 Task: Look for space in Kolasib, India from 12th July, 2023 to 16th July, 2023 for 8 adults in price range Rs.10000 to Rs.16000. Place can be private room with 8 bedrooms having 8 beds and 8 bathrooms. Property type can be house, flat, guest house, hotel. Amenities needed are: wifi, TV, free parkinig on premises, gym, breakfast. Booking option can be shelf check-in. Required host language is English.
Action: Mouse moved to (406, 86)
Screenshot: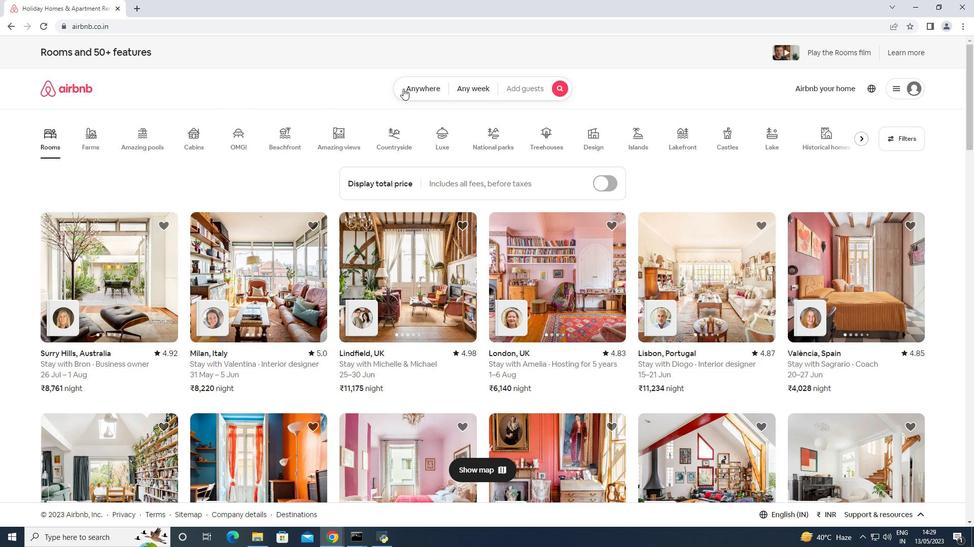 
Action: Mouse pressed left at (406, 86)
Screenshot: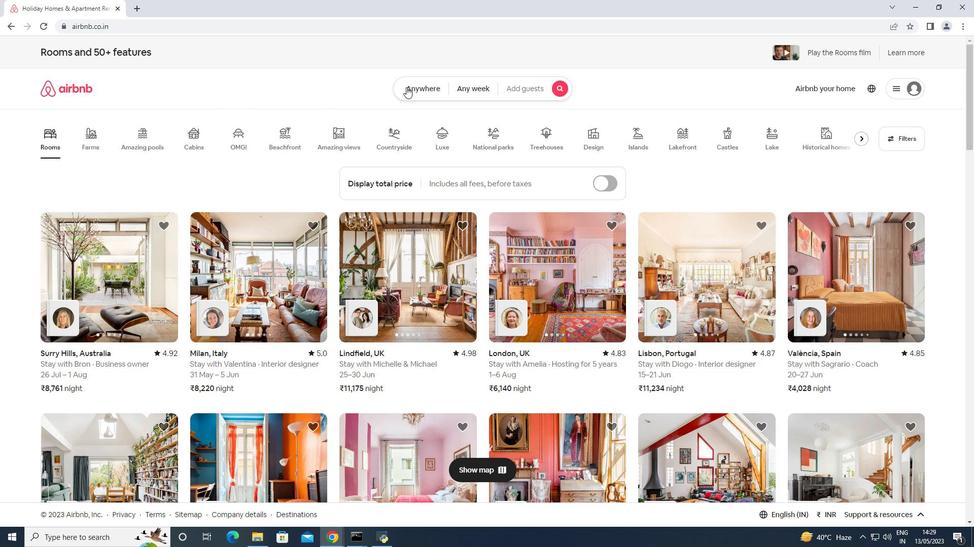 
Action: Mouse moved to (346, 132)
Screenshot: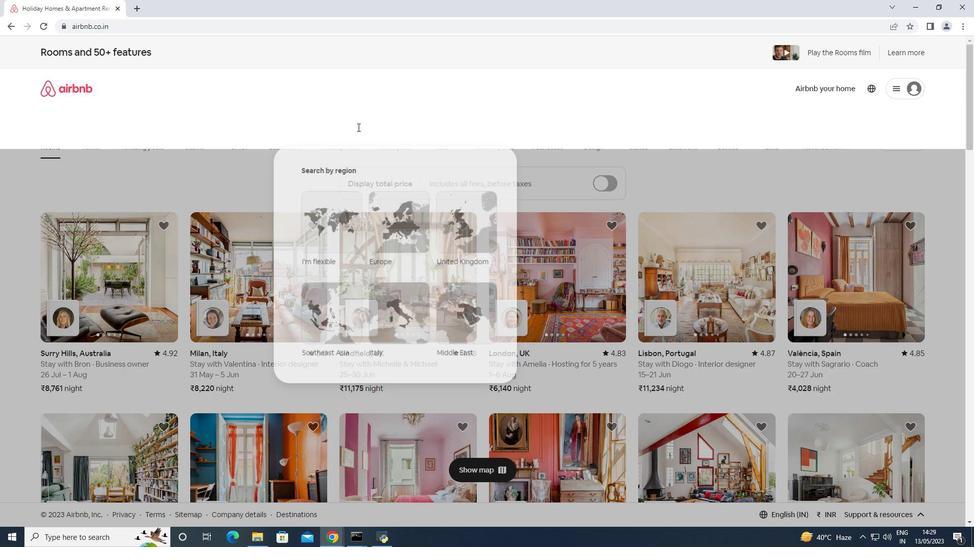 
Action: Mouse pressed left at (346, 132)
Screenshot: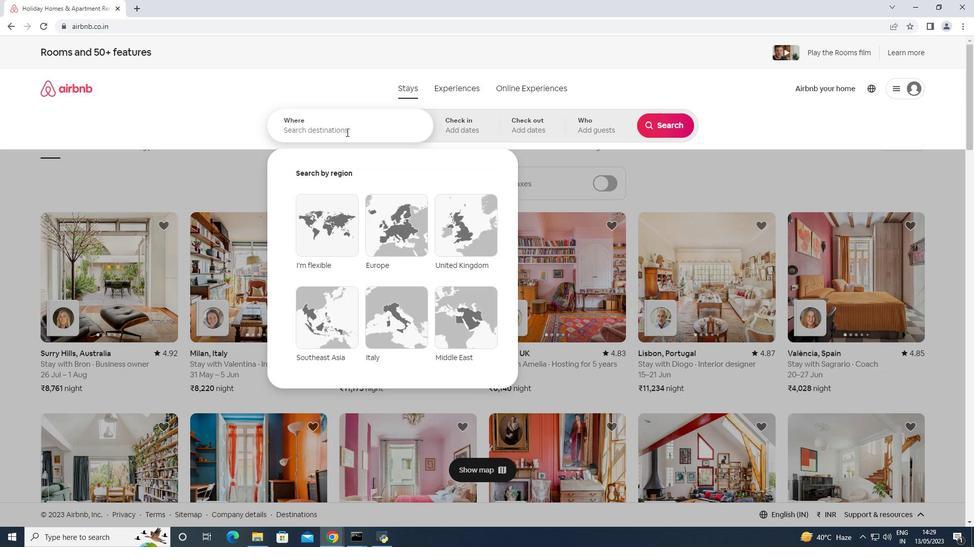 
Action: Mouse moved to (394, 123)
Screenshot: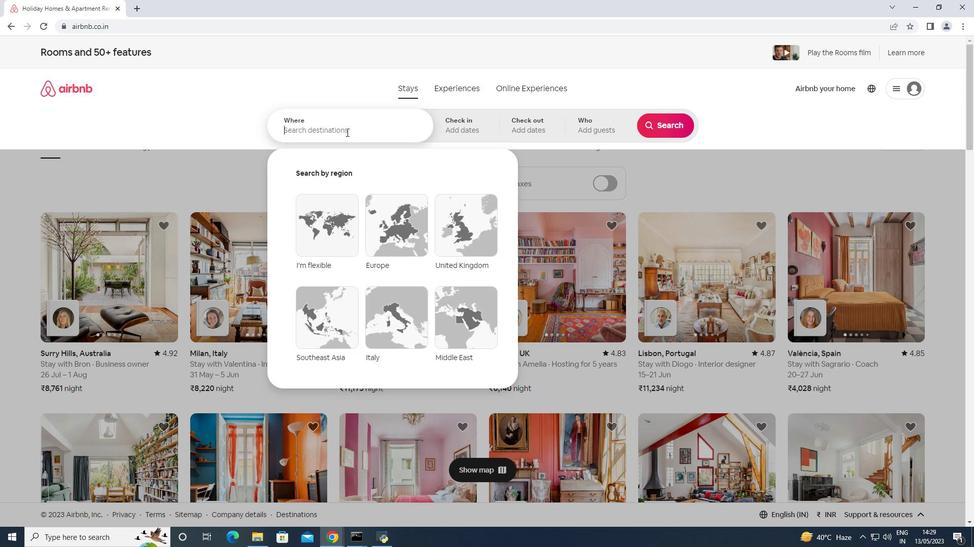 
Action: Key pressed <Key.shift>Ko
Screenshot: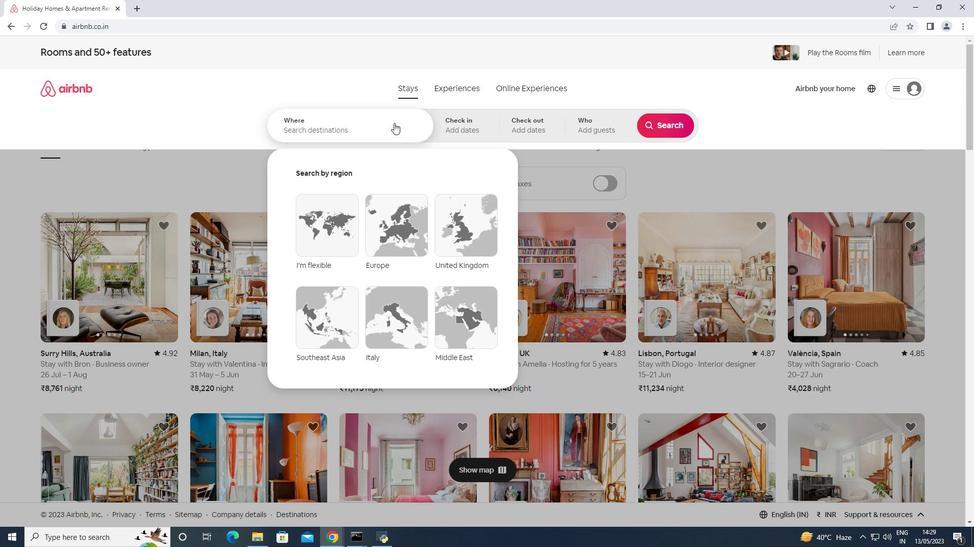 
Action: Mouse moved to (393, 123)
Screenshot: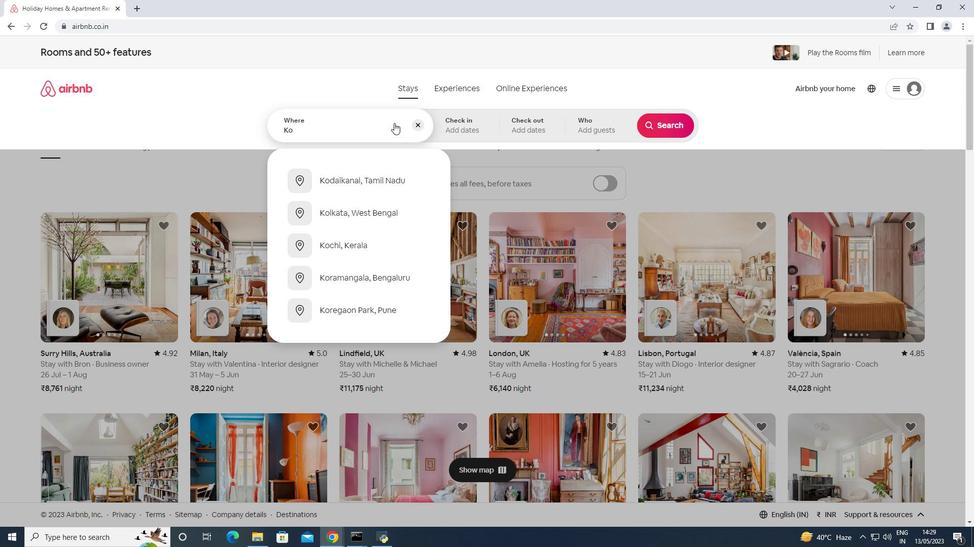 
Action: Key pressed lasib,<Key.space><Key.shift>India<Key.enter>
Screenshot: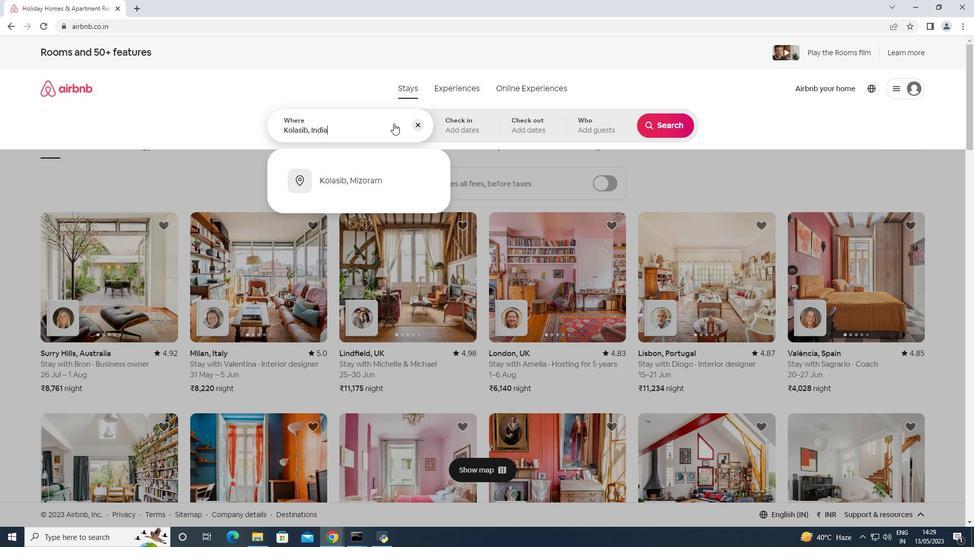 
Action: Mouse moved to (661, 208)
Screenshot: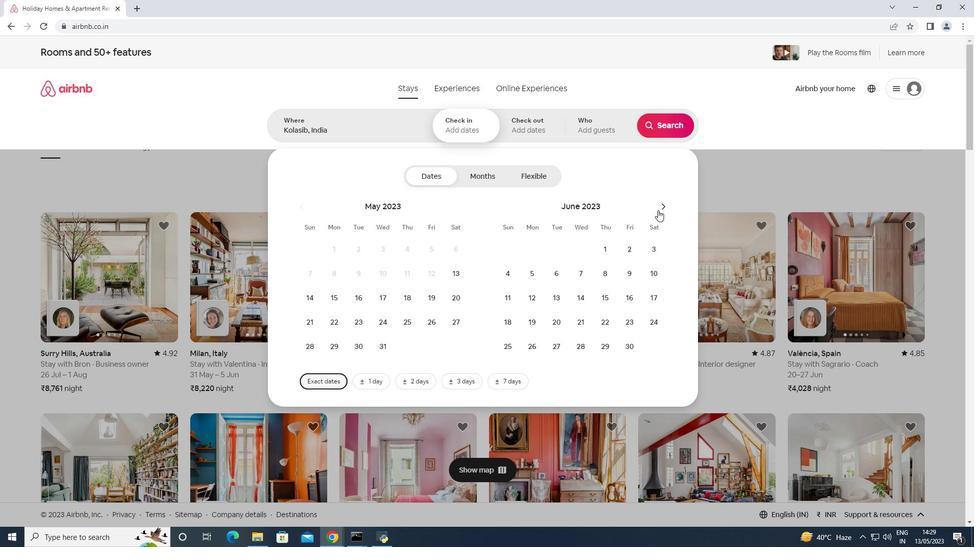 
Action: Mouse pressed left at (661, 208)
Screenshot: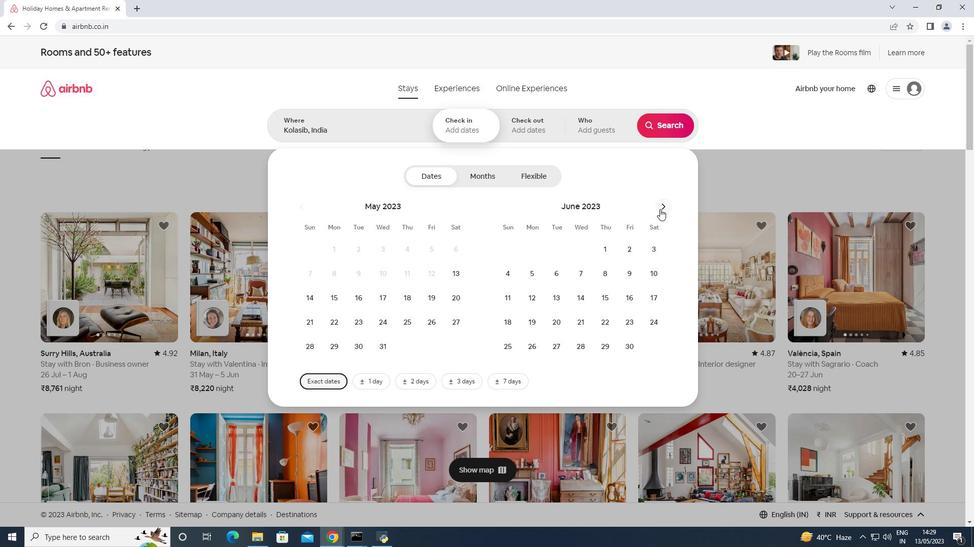 
Action: Mouse moved to (581, 298)
Screenshot: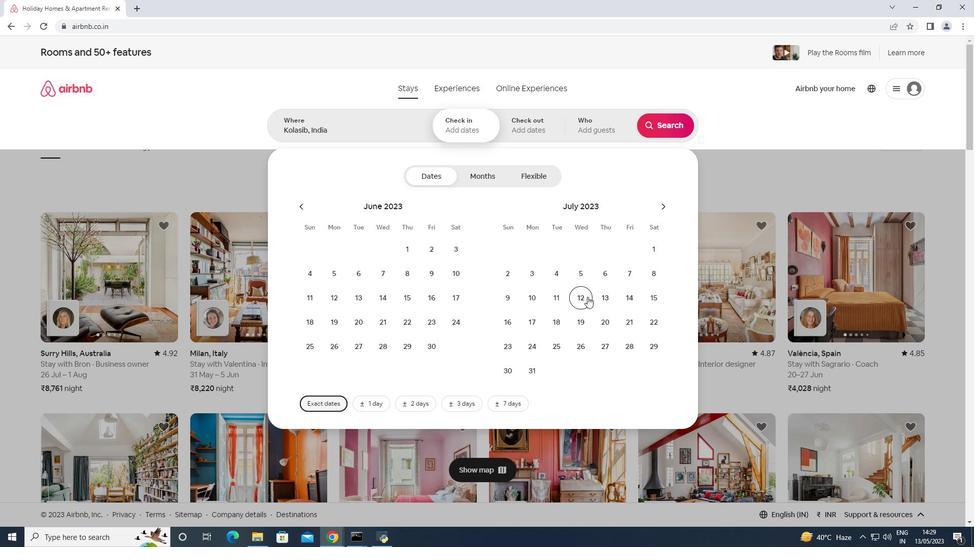 
Action: Mouse pressed left at (581, 298)
Screenshot: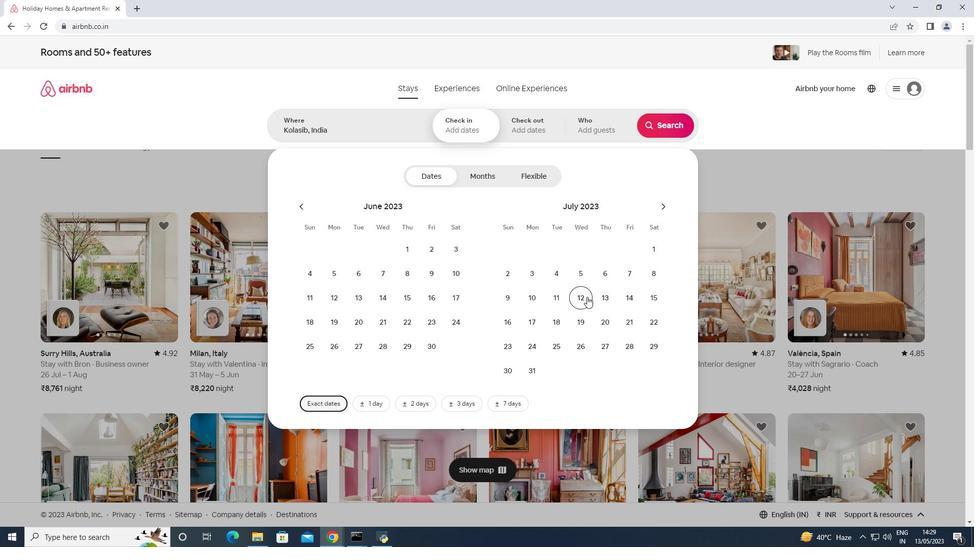 
Action: Mouse moved to (512, 322)
Screenshot: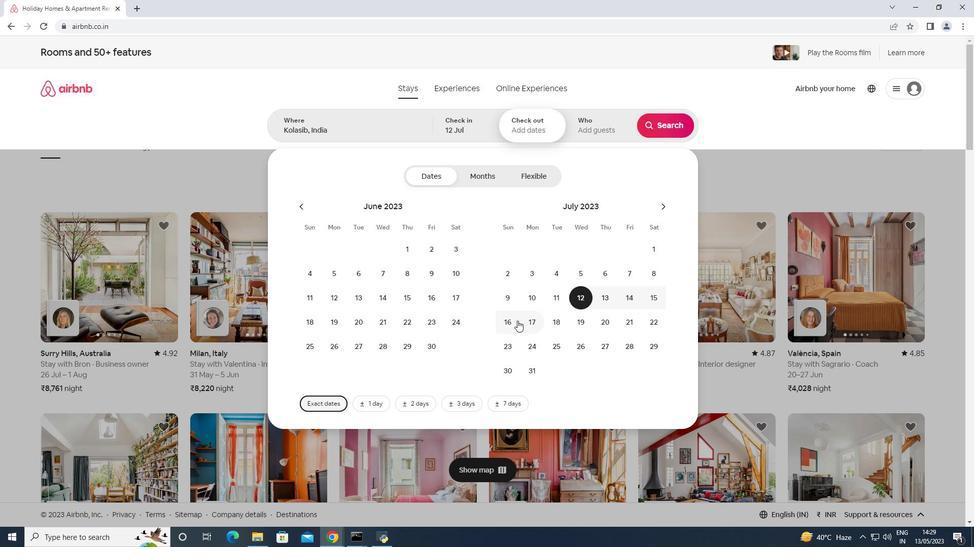 
Action: Mouse pressed left at (512, 322)
Screenshot: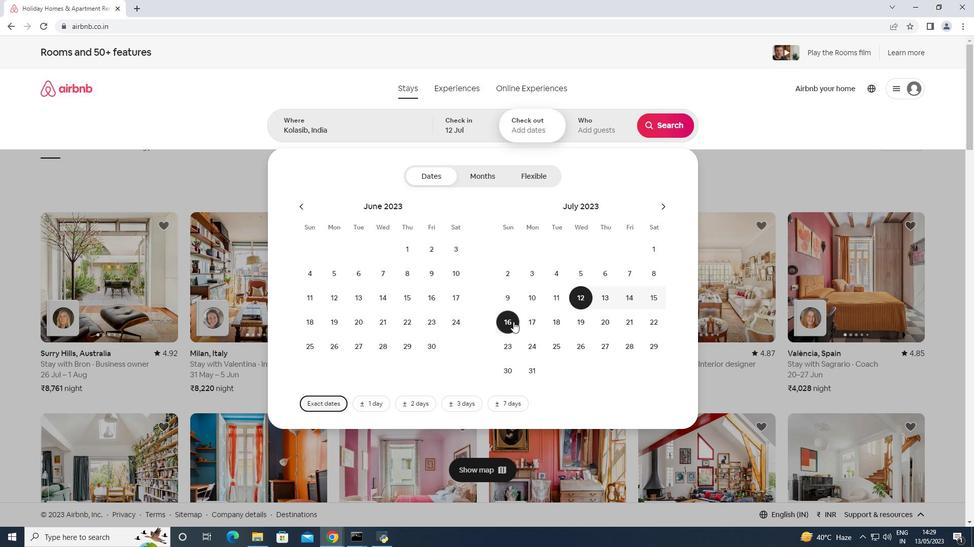 
Action: Mouse moved to (581, 131)
Screenshot: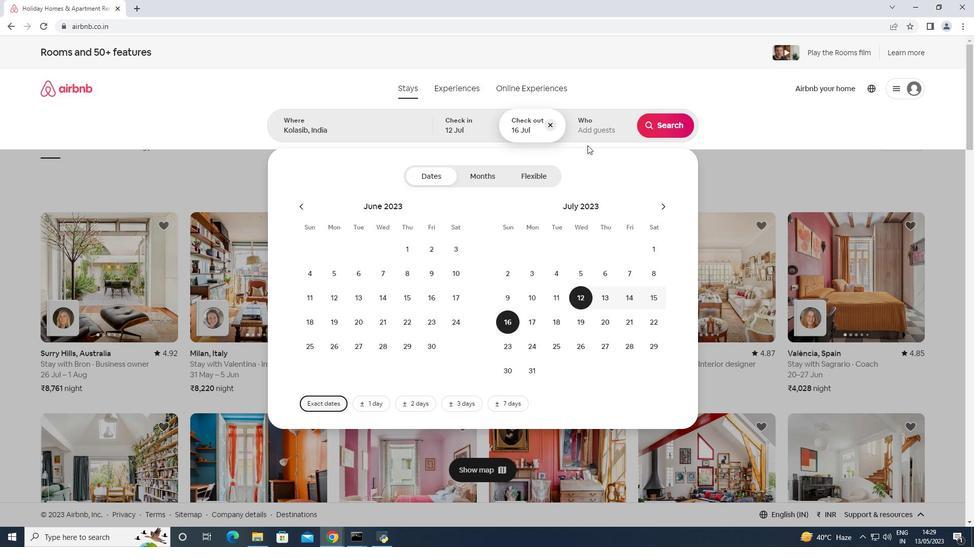 
Action: Mouse pressed left at (581, 131)
Screenshot: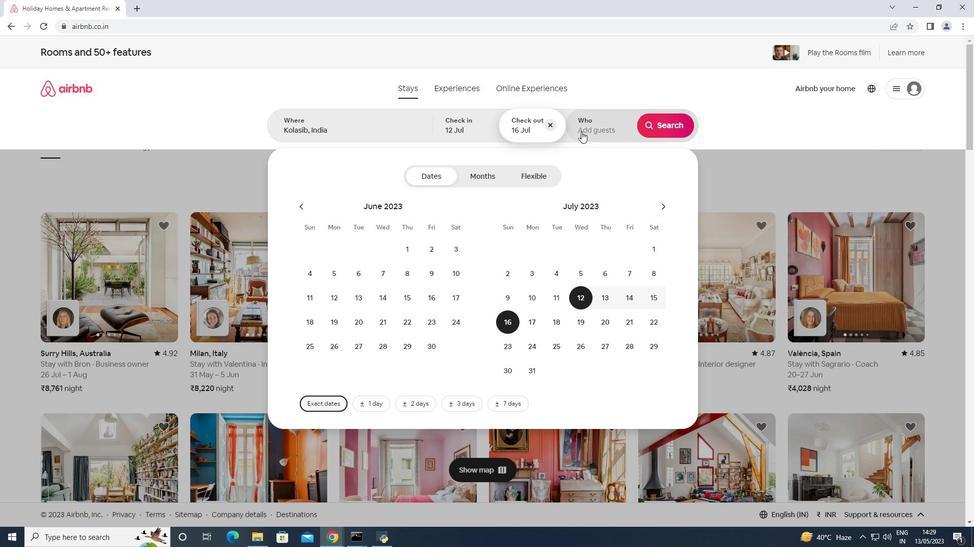 
Action: Mouse moved to (662, 180)
Screenshot: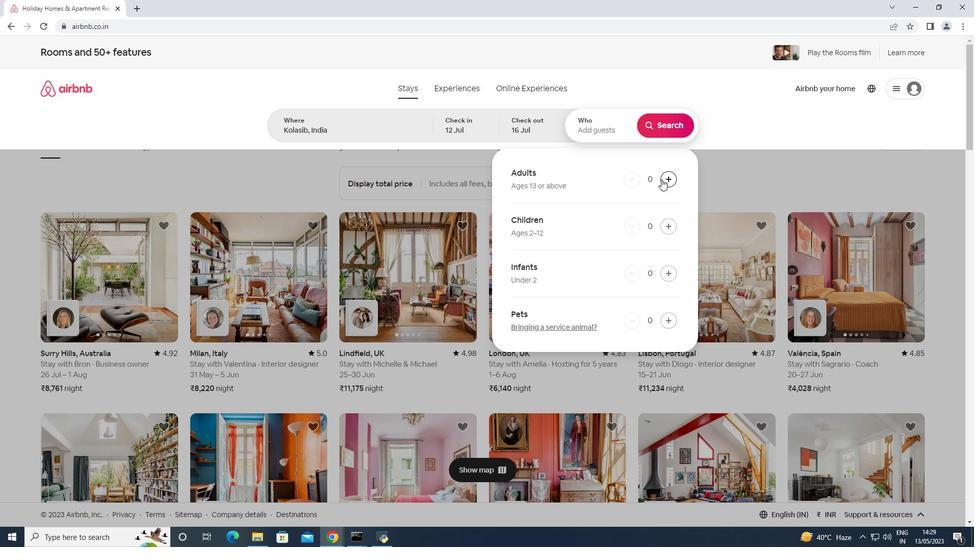
Action: Mouse pressed left at (662, 180)
Screenshot: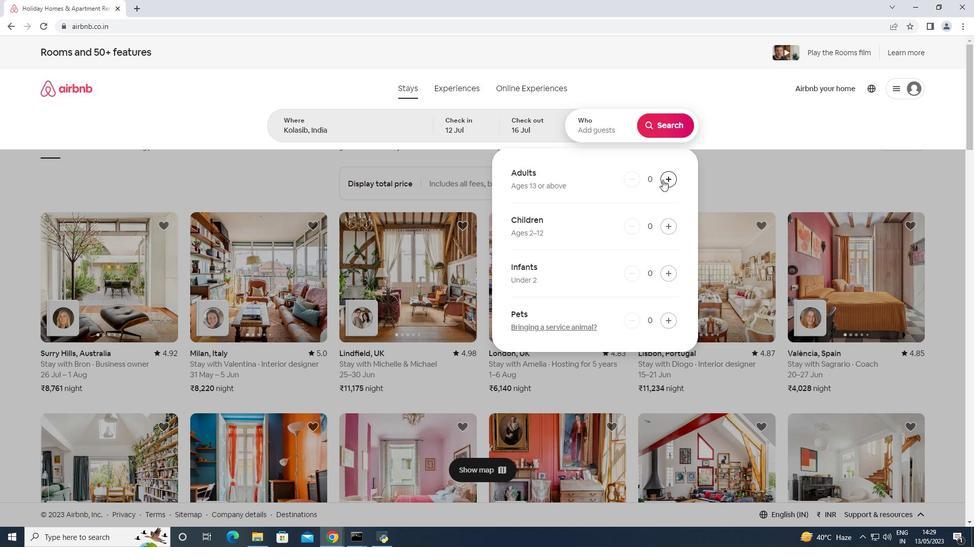 
Action: Mouse pressed left at (662, 180)
Screenshot: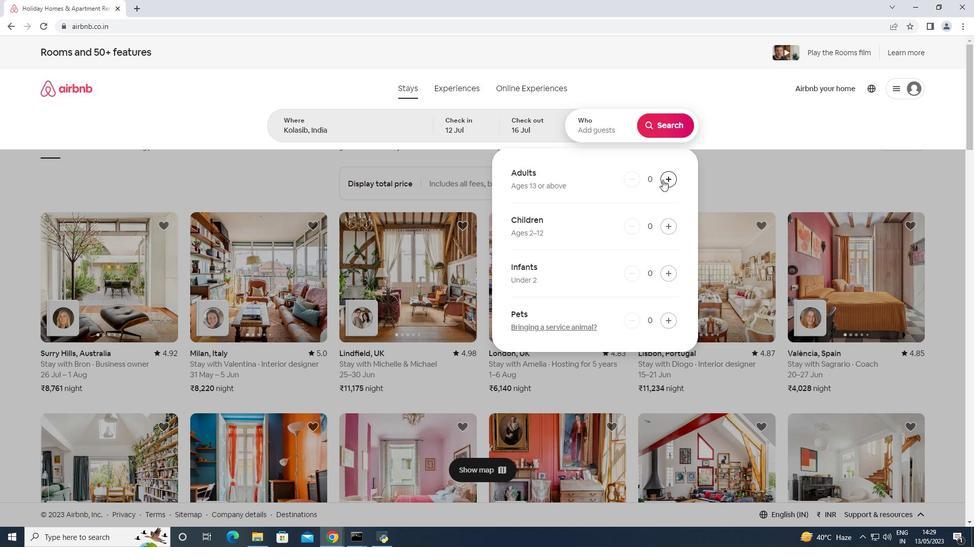 
Action: Mouse pressed left at (662, 180)
Screenshot: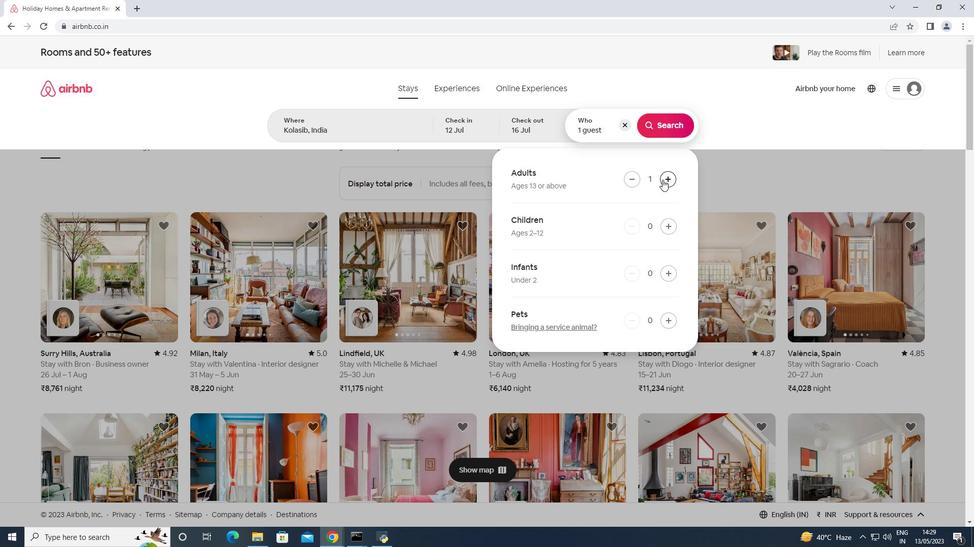
Action: Mouse pressed left at (662, 180)
Screenshot: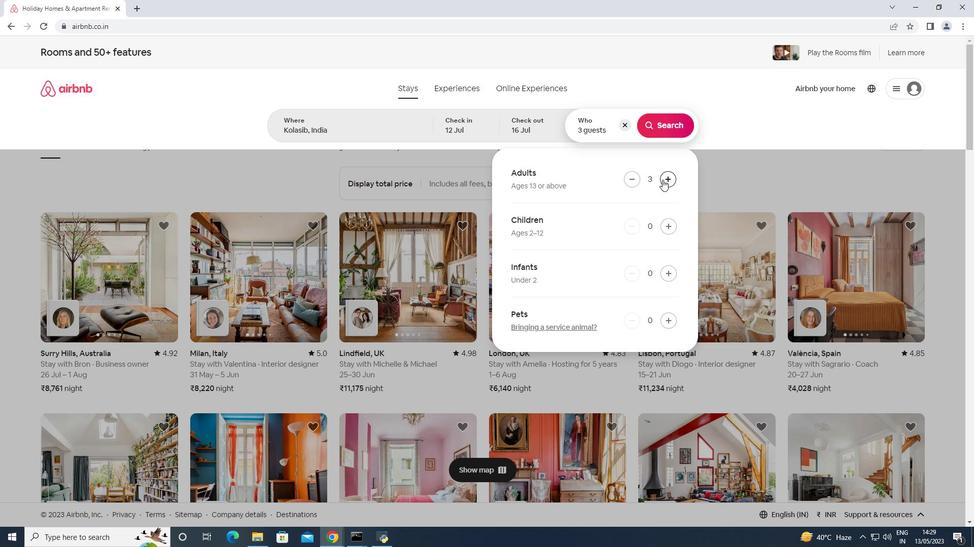 
Action: Mouse pressed left at (662, 180)
Screenshot: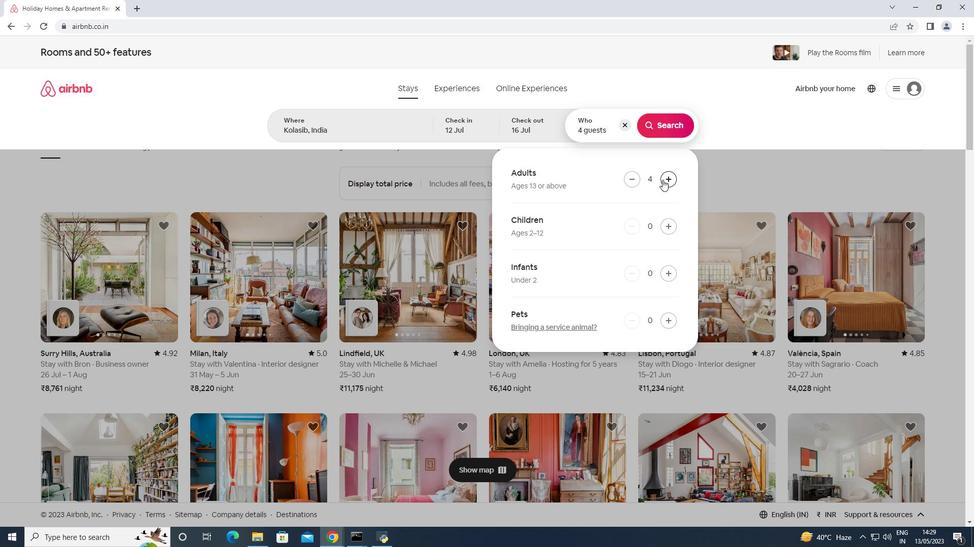
Action: Mouse pressed left at (662, 180)
Screenshot: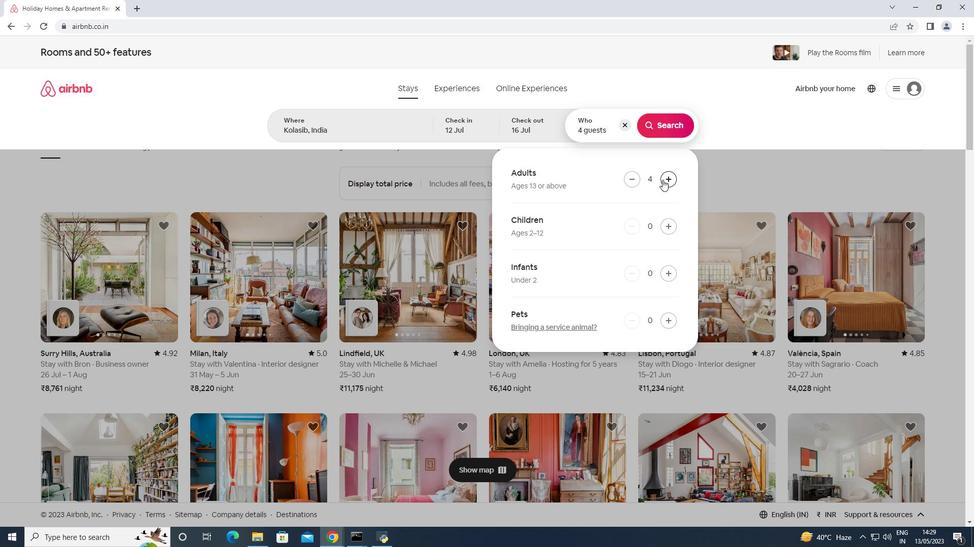 
Action: Mouse pressed left at (662, 180)
Screenshot: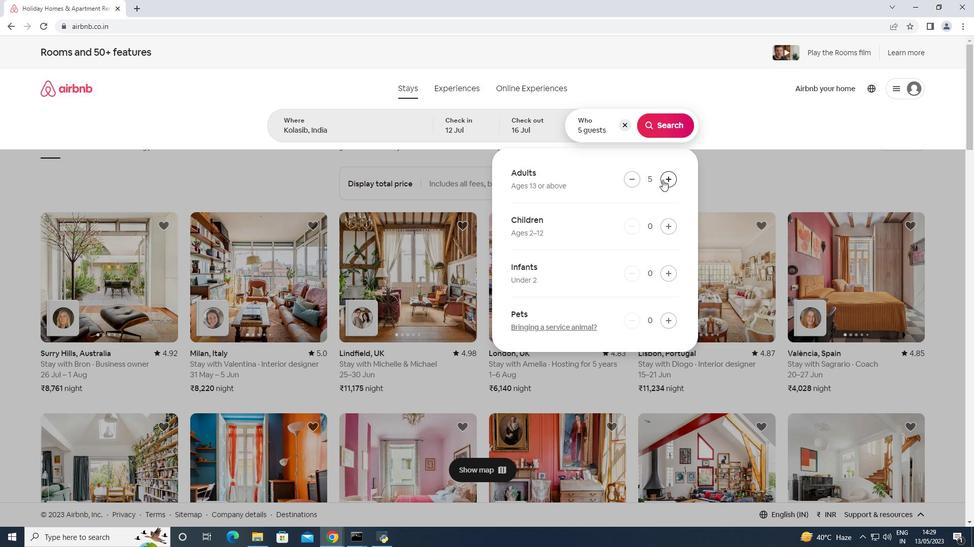 
Action: Mouse pressed left at (662, 180)
Screenshot: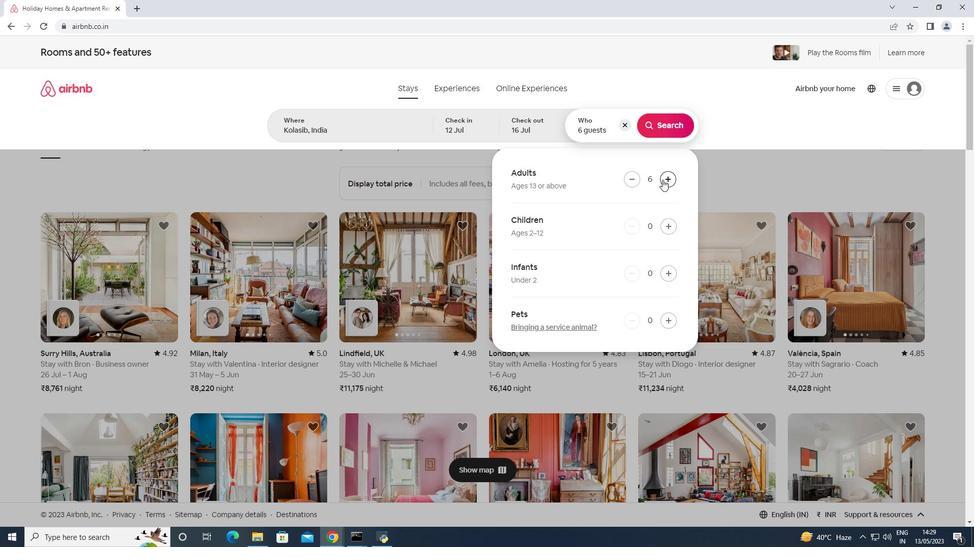 
Action: Mouse pressed left at (662, 180)
Screenshot: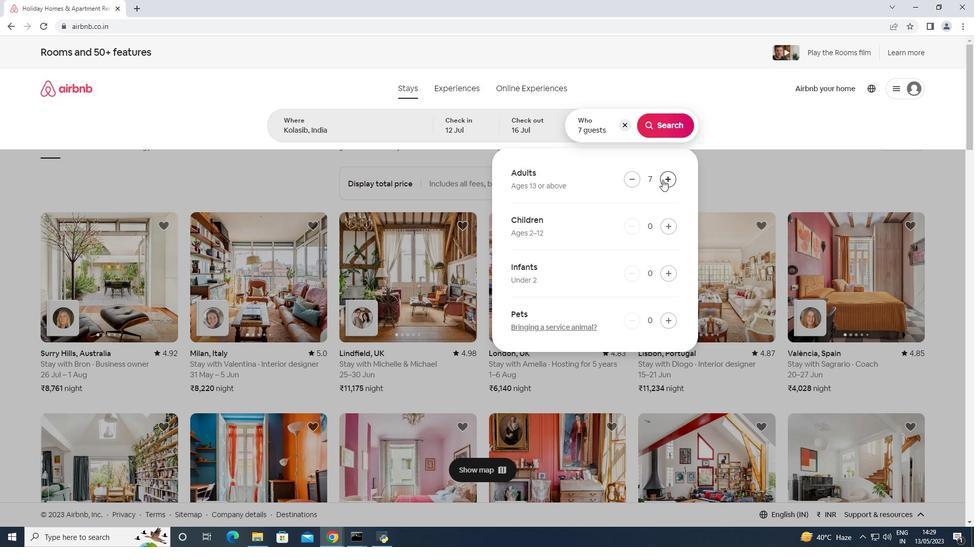 
Action: Mouse moved to (634, 180)
Screenshot: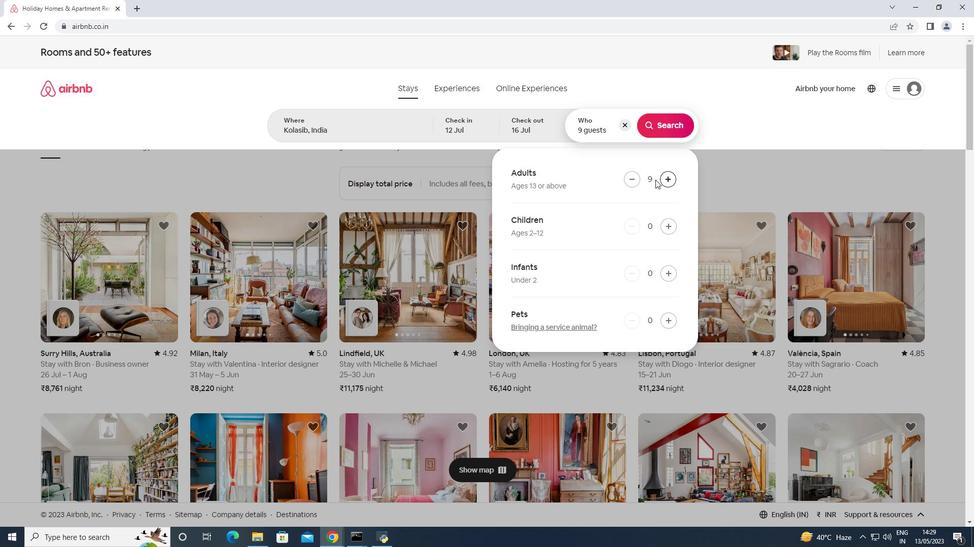 
Action: Mouse pressed left at (634, 180)
Screenshot: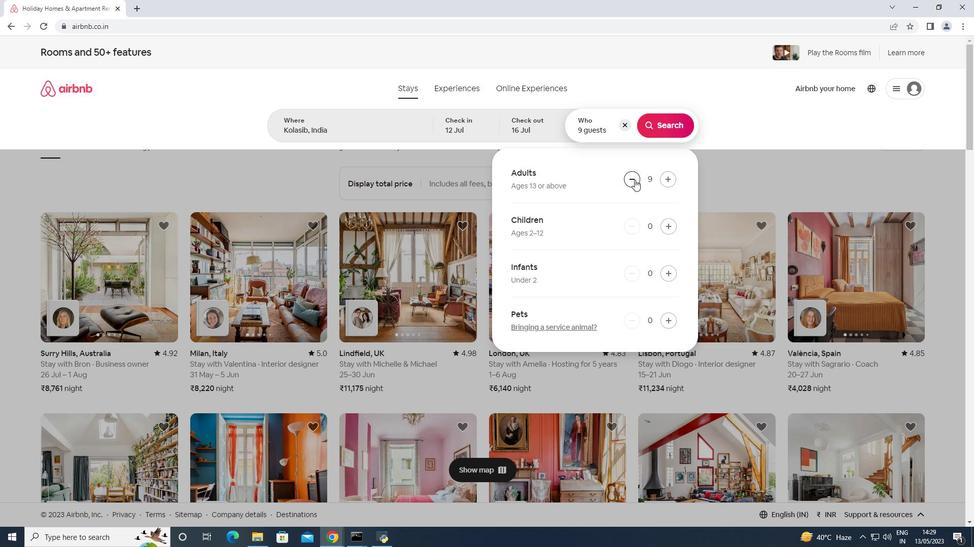 
Action: Mouse moved to (661, 116)
Screenshot: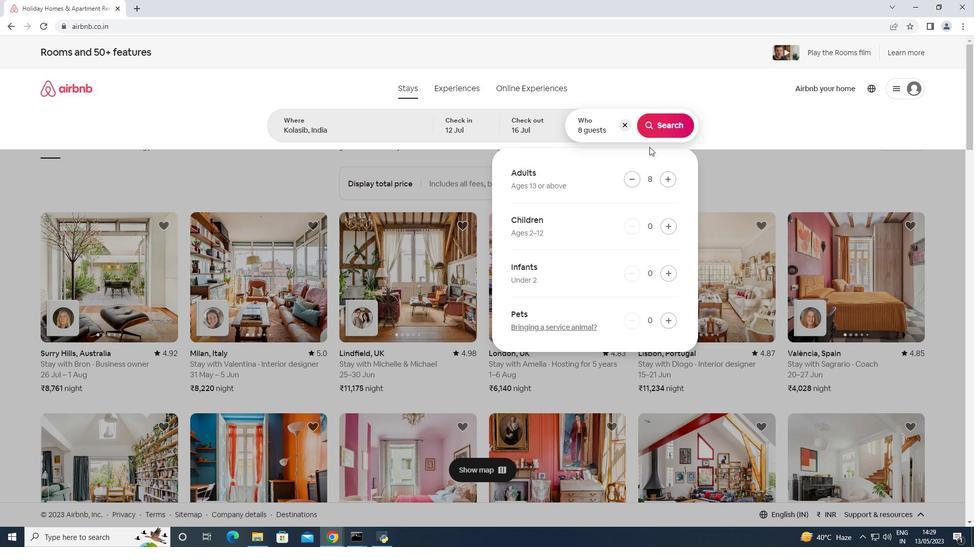 
Action: Mouse pressed left at (661, 116)
Screenshot: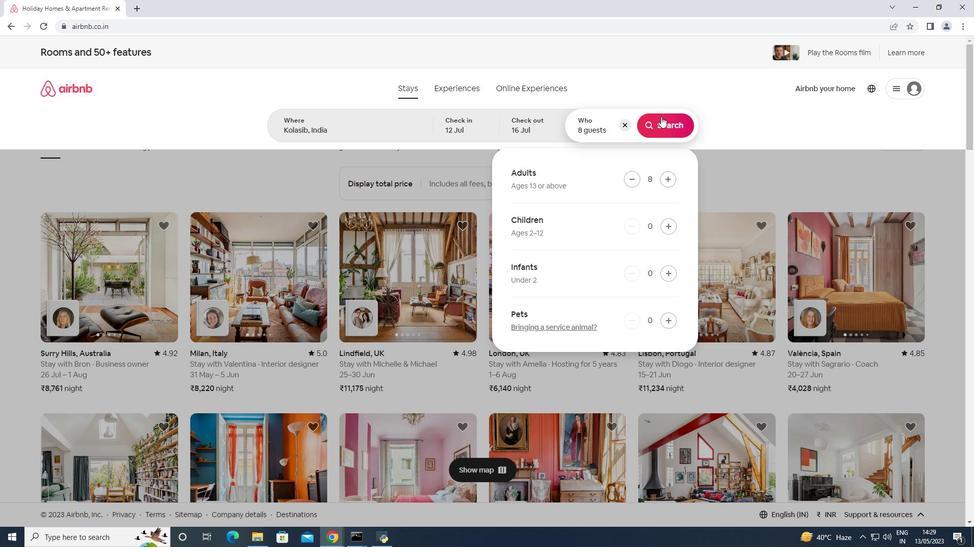 
Action: Mouse moved to (925, 97)
Screenshot: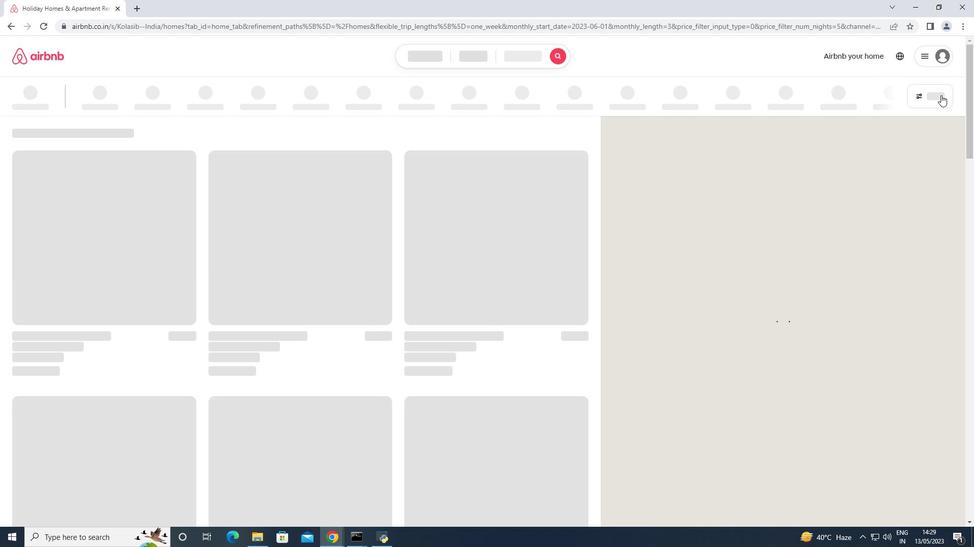 
Action: Mouse pressed left at (925, 97)
Screenshot: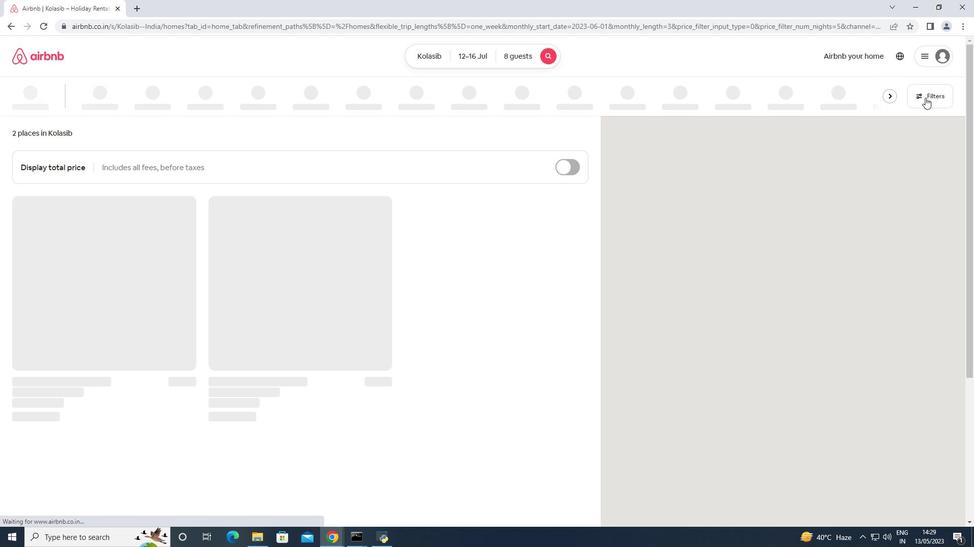 
Action: Mouse moved to (397, 348)
Screenshot: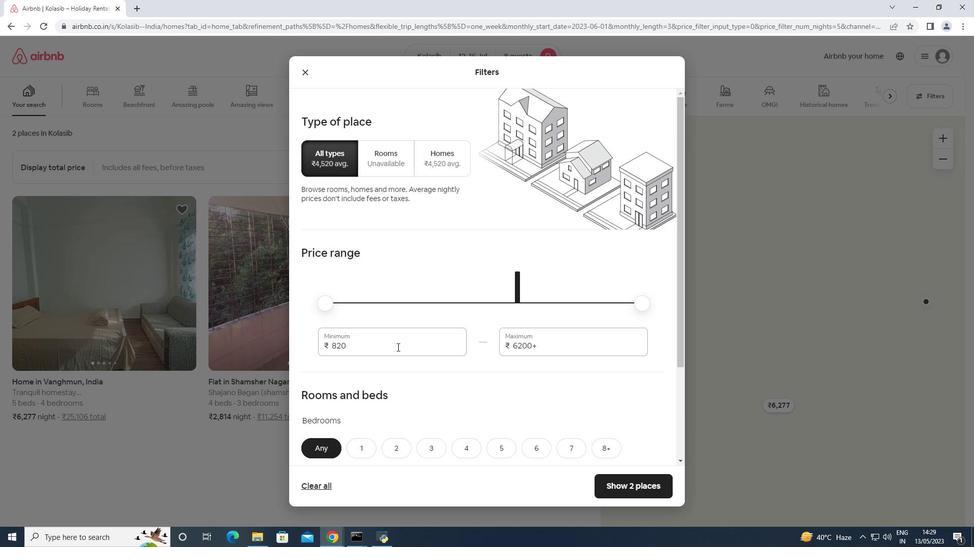 
Action: Mouse pressed left at (397, 348)
Screenshot: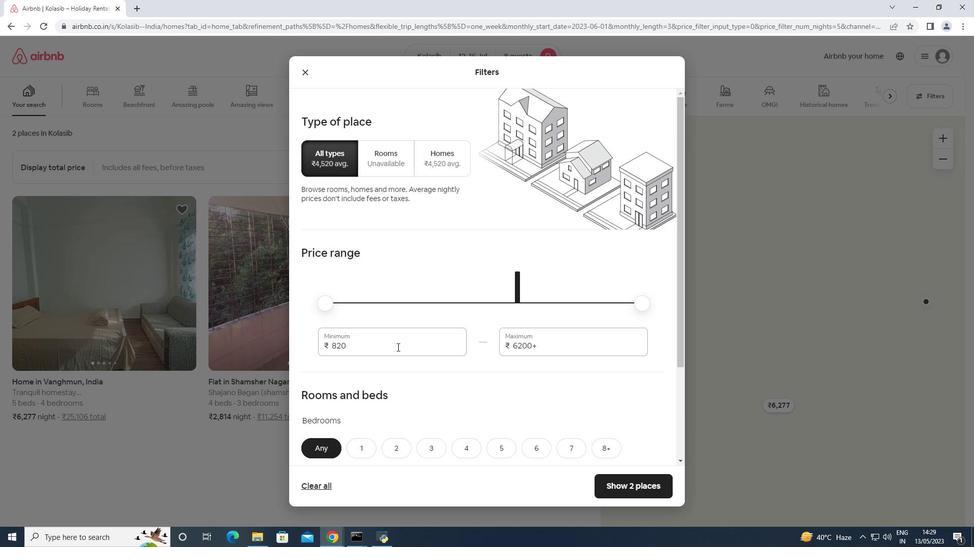 
Action: Mouse pressed left at (397, 348)
Screenshot: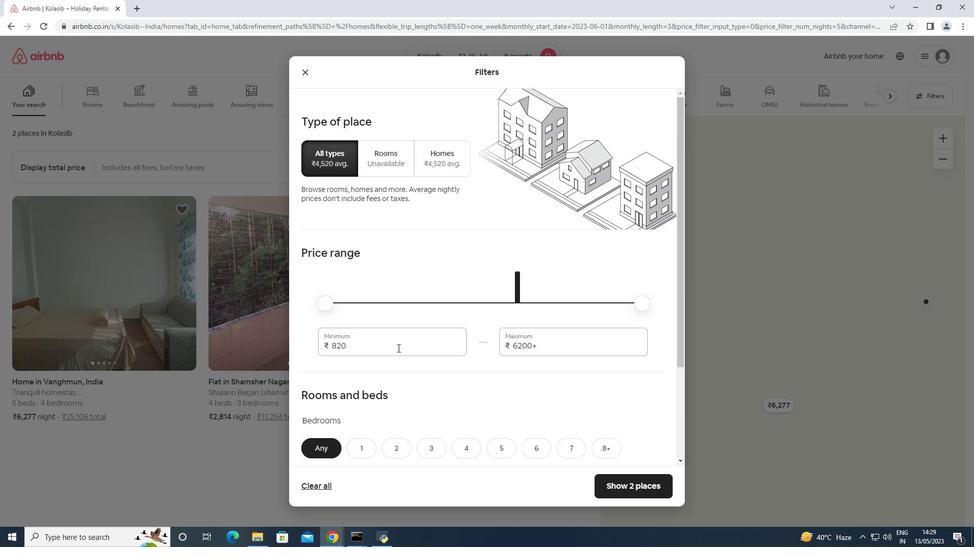 
Action: Mouse moved to (397, 348)
Screenshot: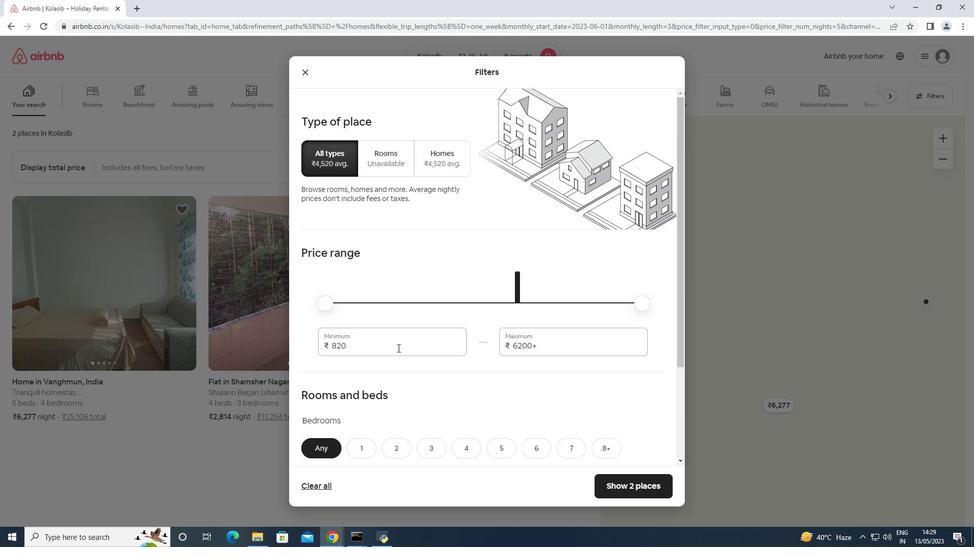 
Action: Key pressed 10000<Key.tab>16000
Screenshot: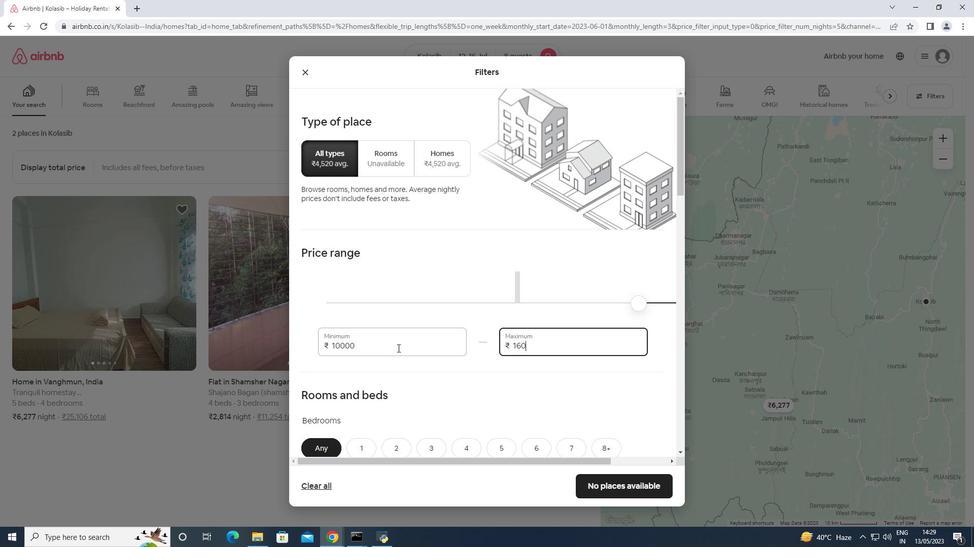 
Action: Mouse scrolled (397, 348) with delta (0, 0)
Screenshot: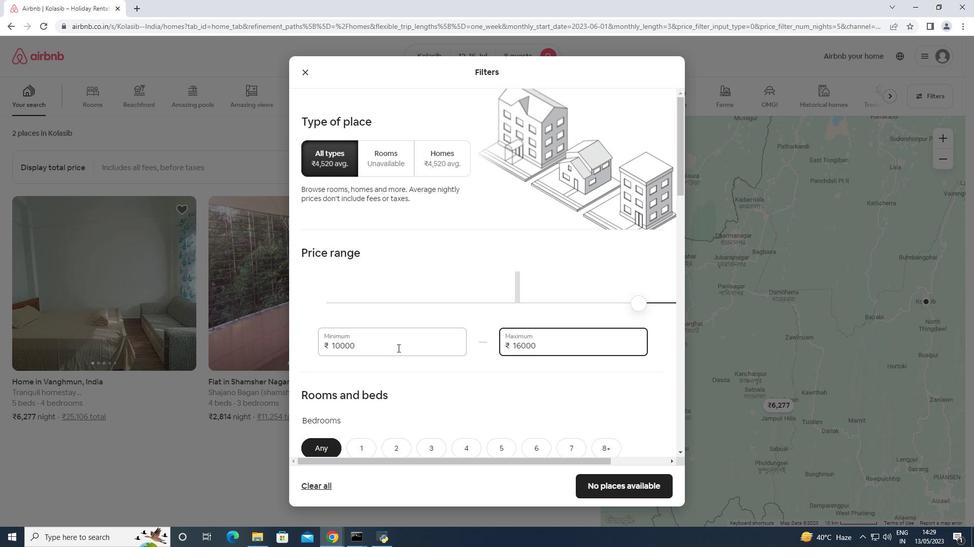 
Action: Mouse scrolled (397, 348) with delta (0, 0)
Screenshot: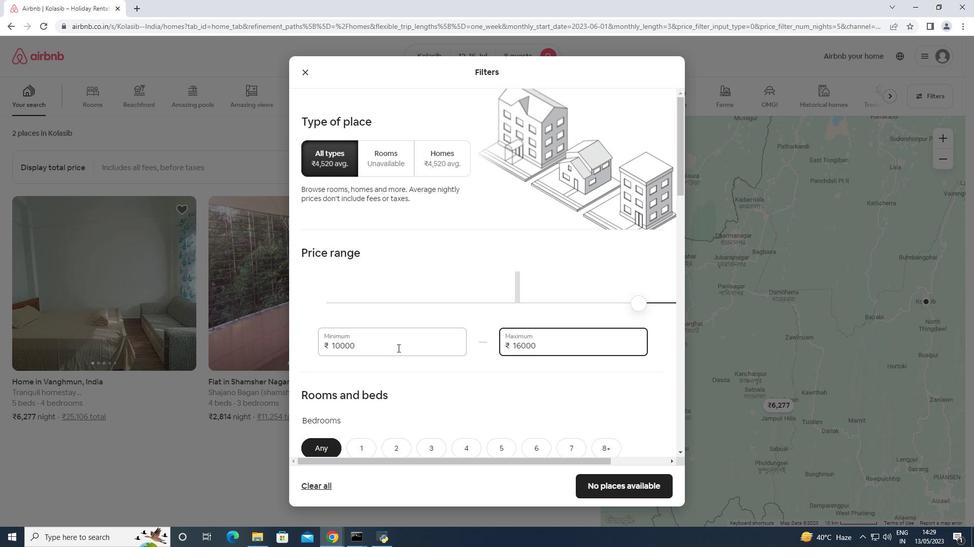 
Action: Mouse scrolled (397, 348) with delta (0, 0)
Screenshot: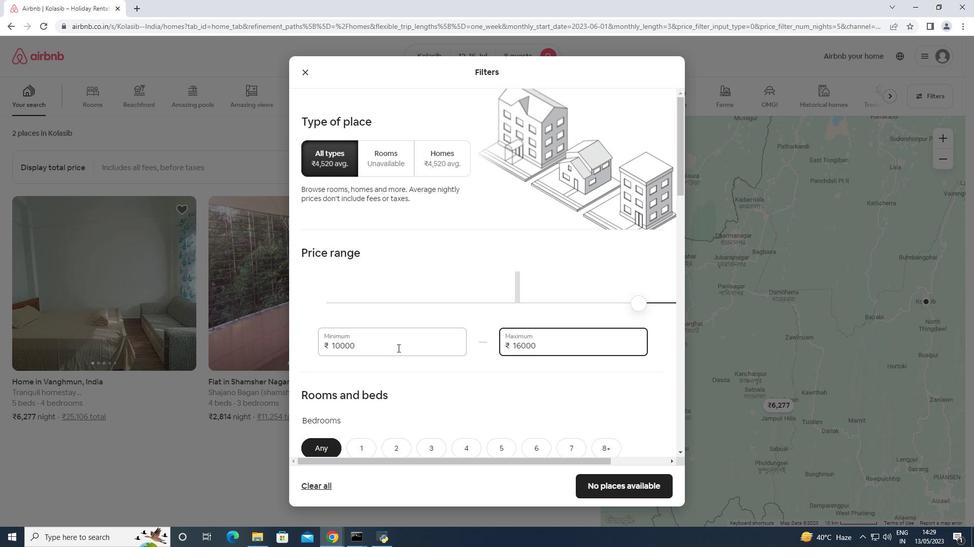 
Action: Mouse scrolled (397, 348) with delta (0, 0)
Screenshot: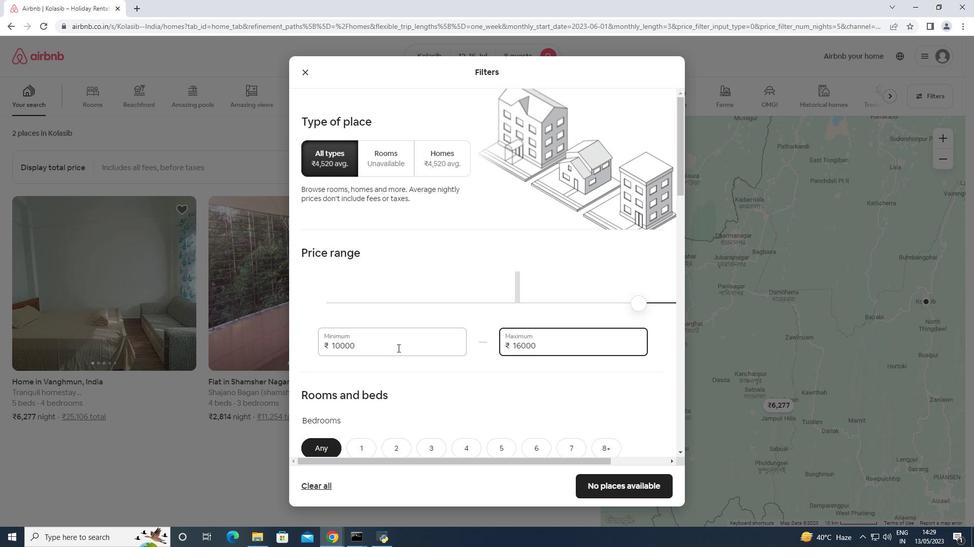 
Action: Mouse moved to (604, 251)
Screenshot: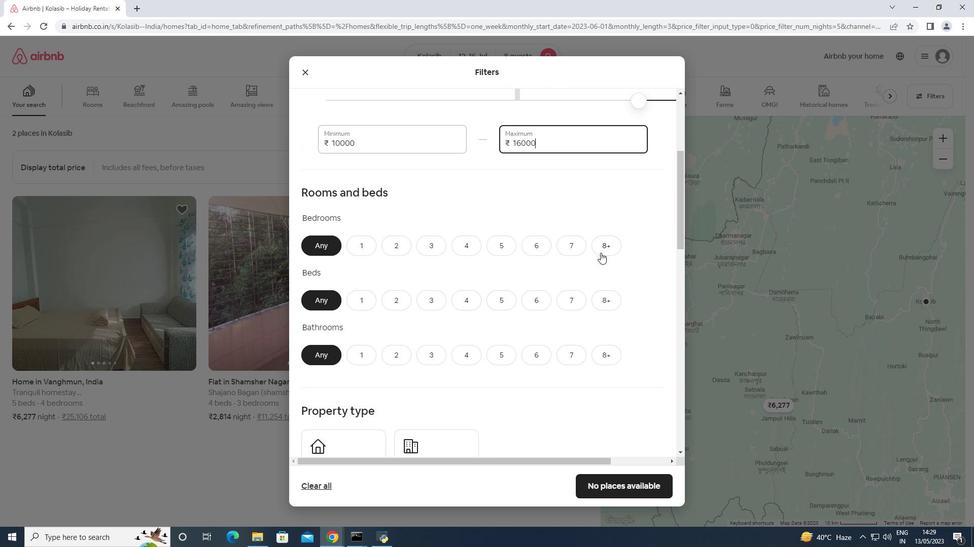 
Action: Mouse pressed left at (604, 251)
Screenshot: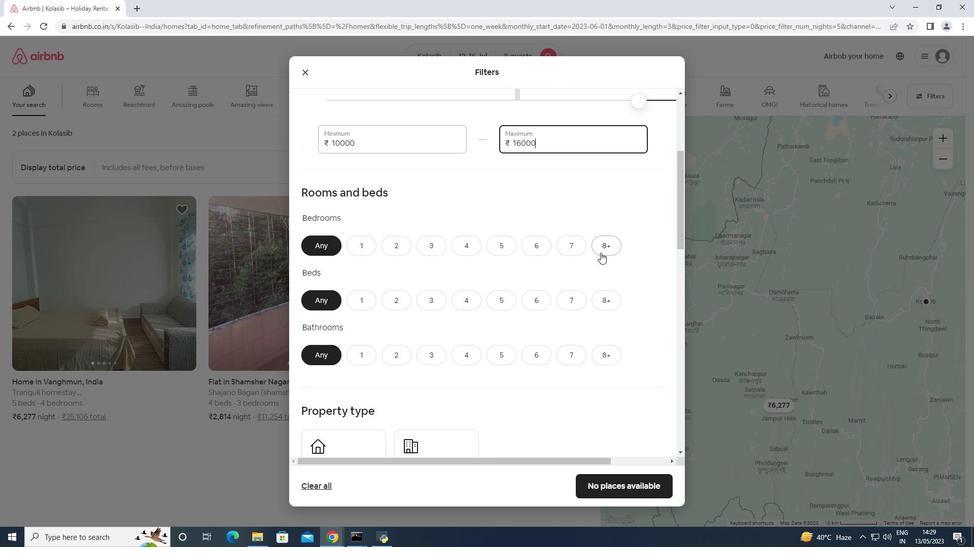 
Action: Mouse moved to (604, 302)
Screenshot: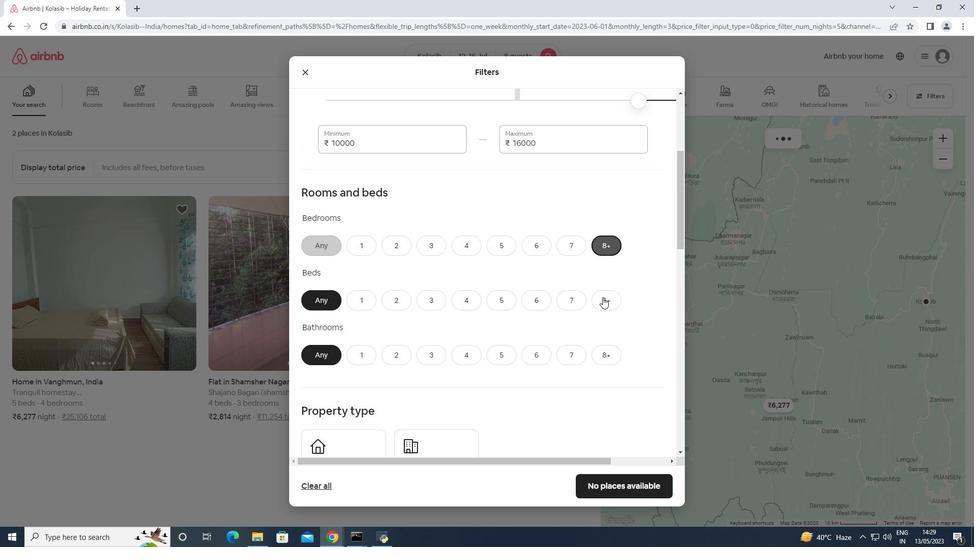 
Action: Mouse pressed left at (604, 302)
Screenshot: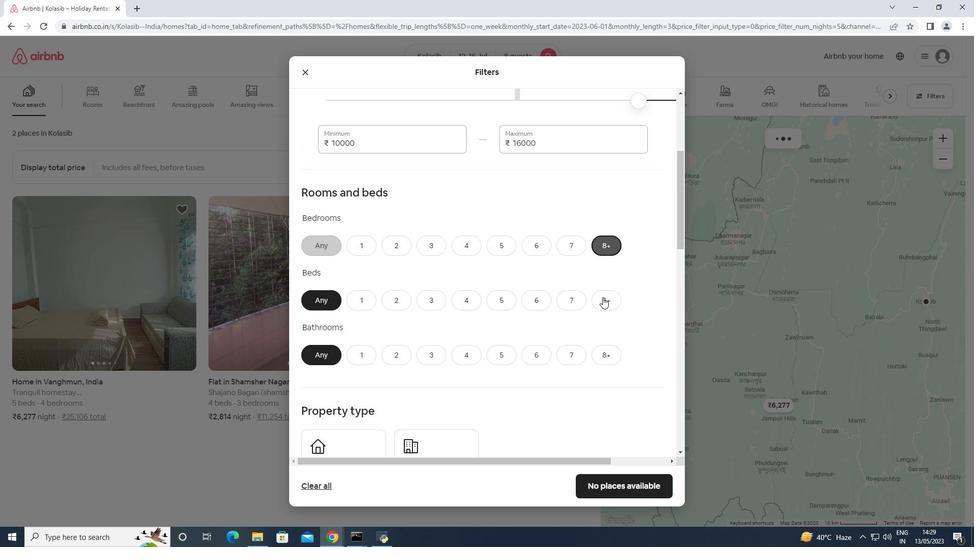 
Action: Mouse moved to (602, 350)
Screenshot: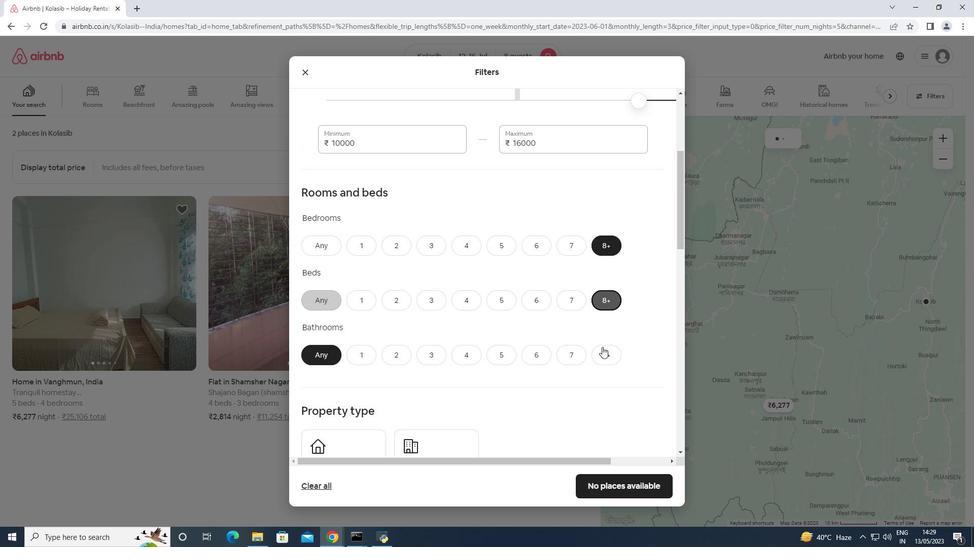 
Action: Mouse pressed left at (602, 350)
Screenshot: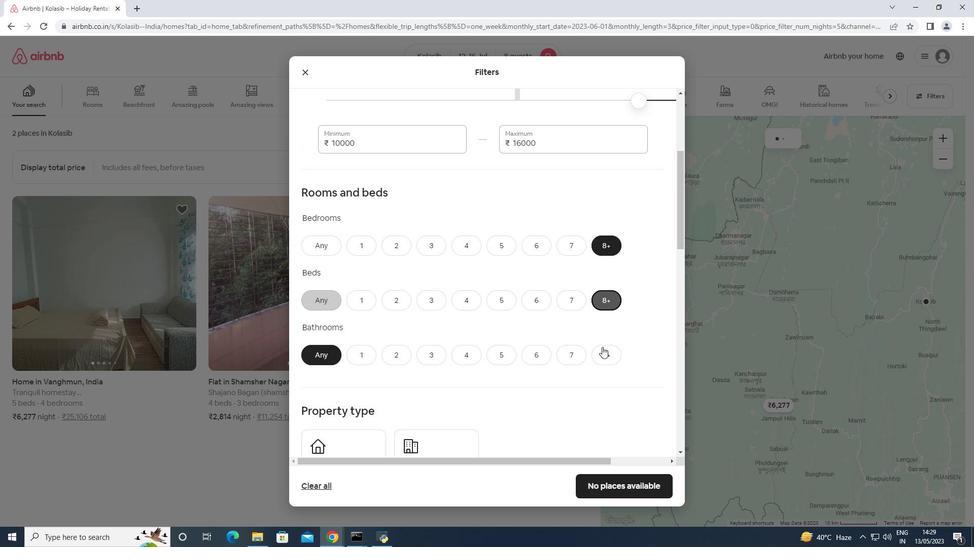 
Action: Mouse moved to (599, 332)
Screenshot: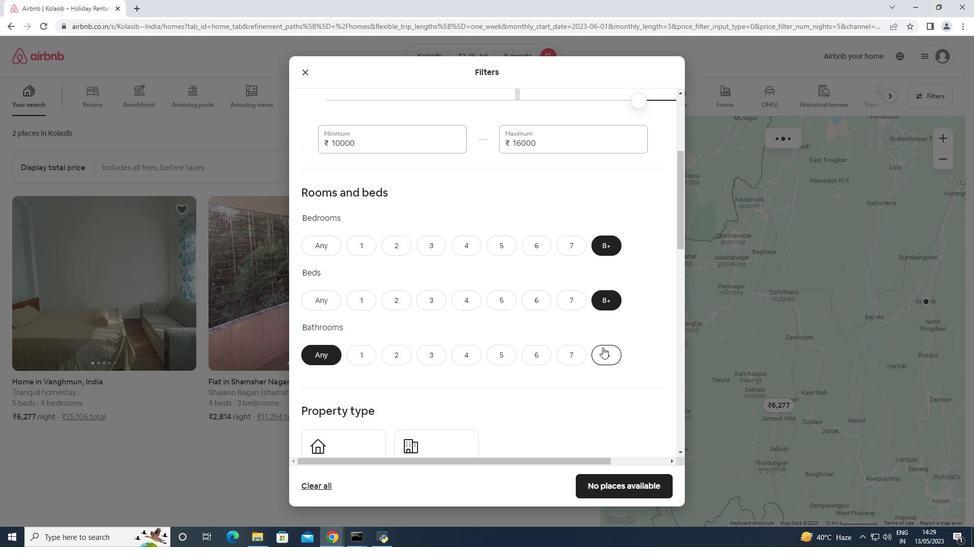 
Action: Mouse scrolled (599, 332) with delta (0, 0)
Screenshot: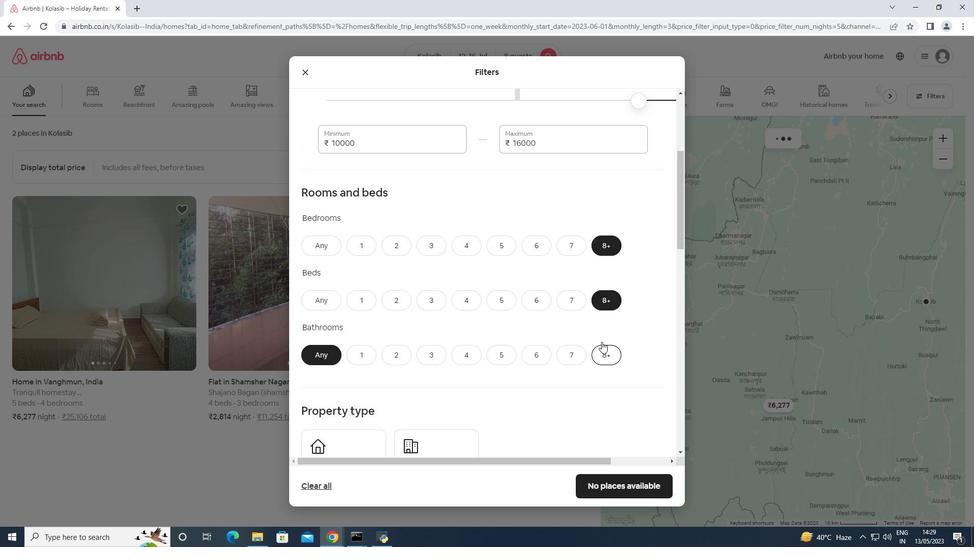 
Action: Mouse scrolled (599, 332) with delta (0, 0)
Screenshot: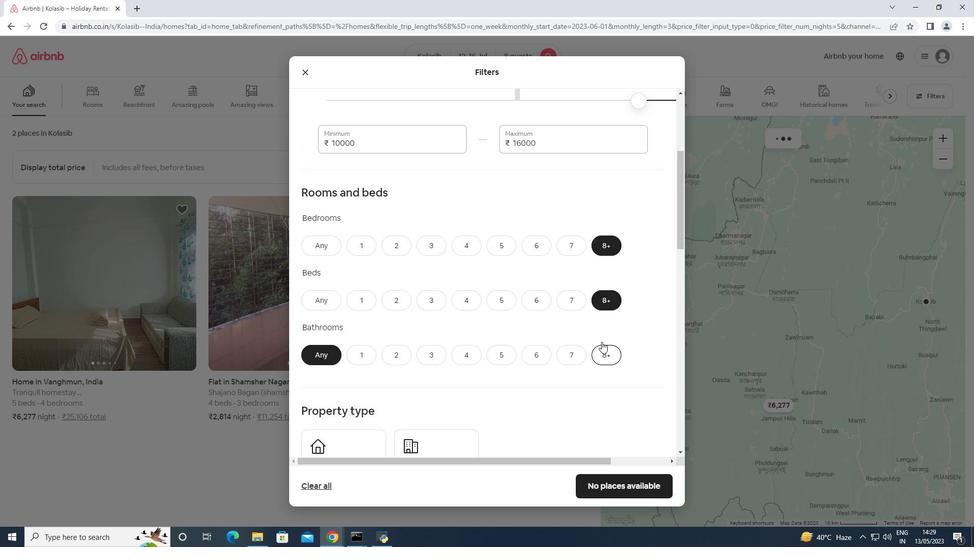 
Action: Mouse scrolled (599, 332) with delta (0, 0)
Screenshot: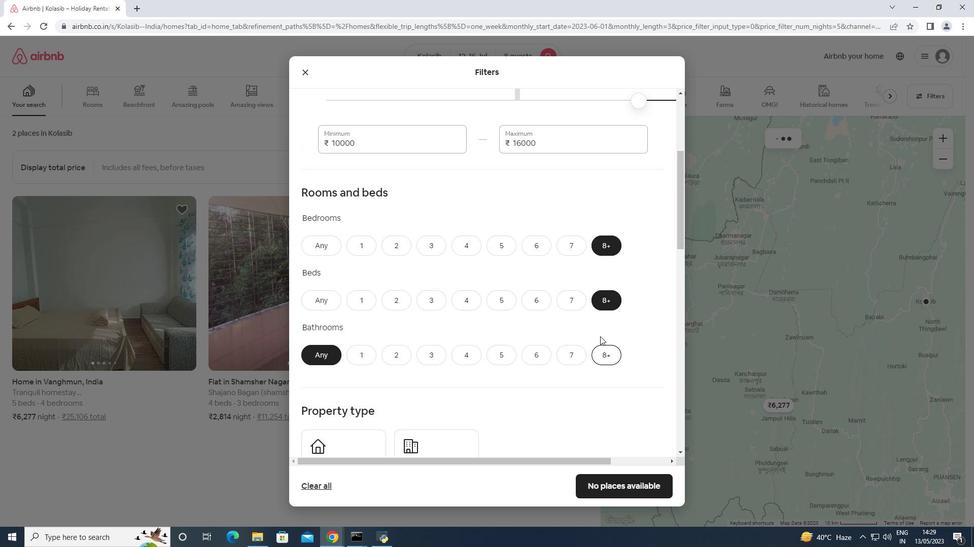 
Action: Mouse scrolled (599, 332) with delta (0, 0)
Screenshot: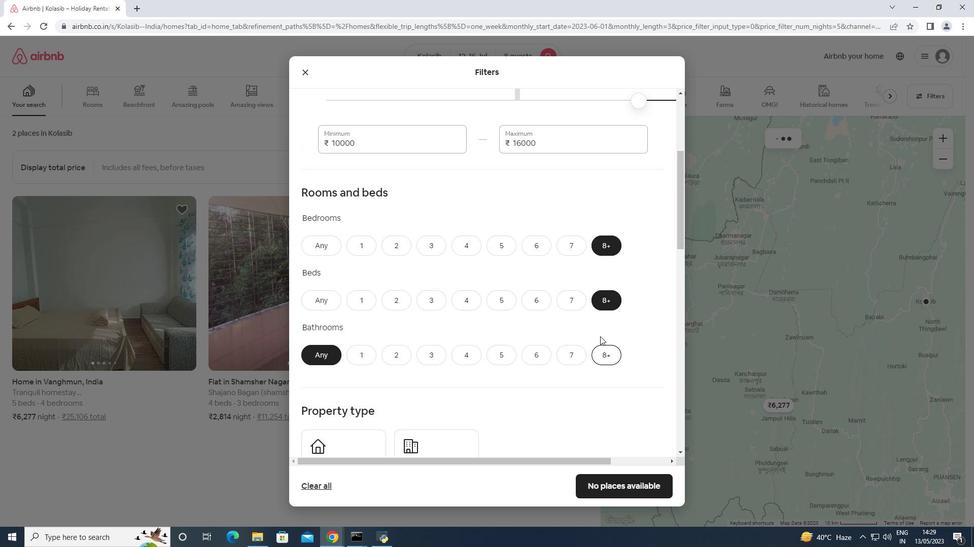 
Action: Mouse moved to (367, 265)
Screenshot: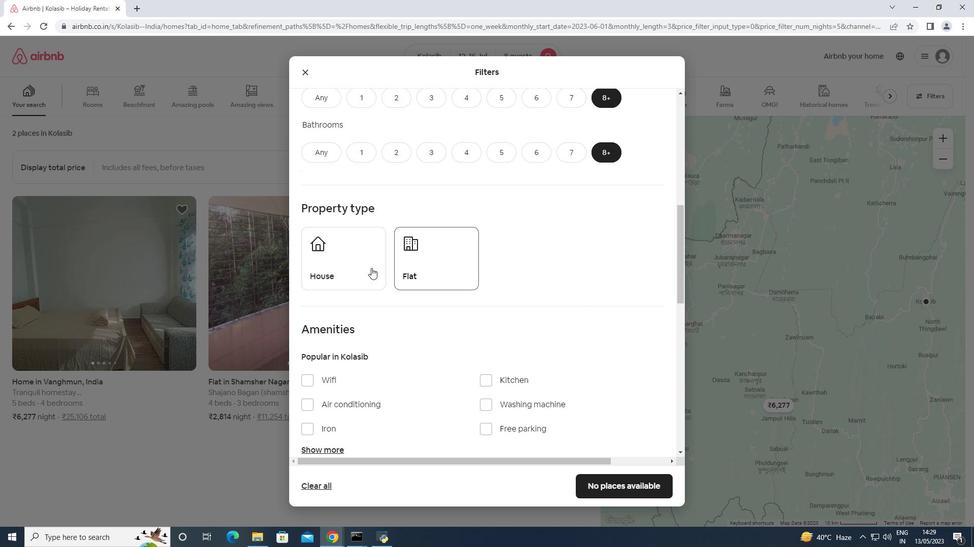 
Action: Mouse pressed left at (367, 265)
Screenshot: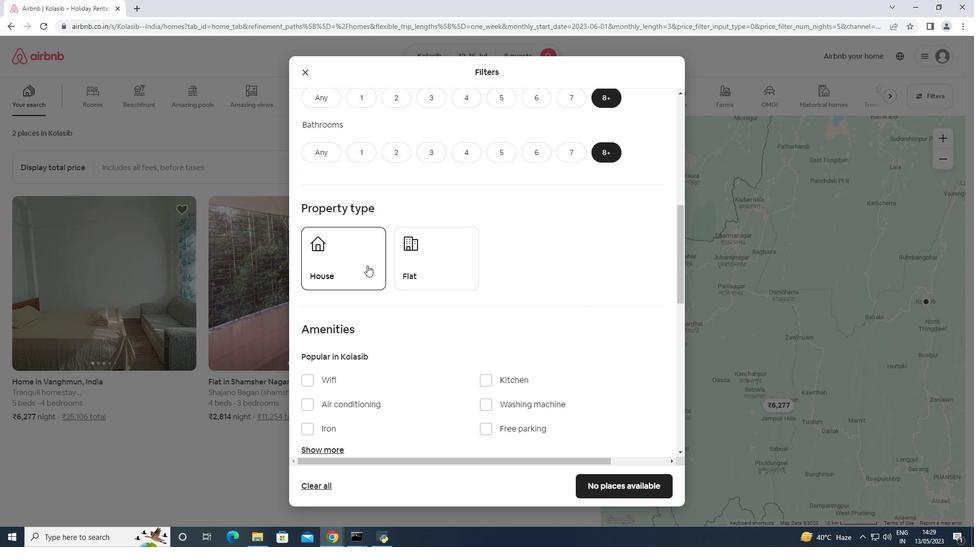 
Action: Mouse moved to (417, 275)
Screenshot: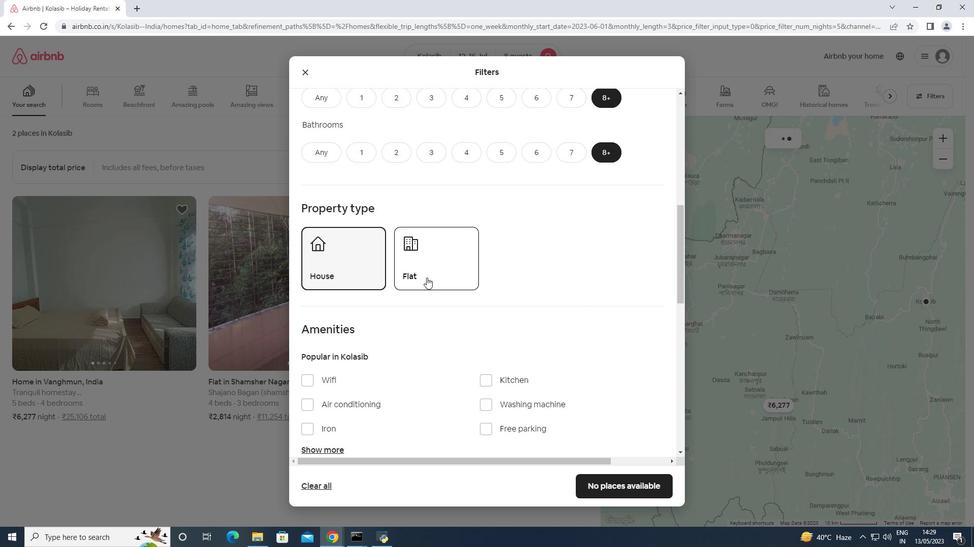 
Action: Mouse pressed left at (417, 275)
Screenshot: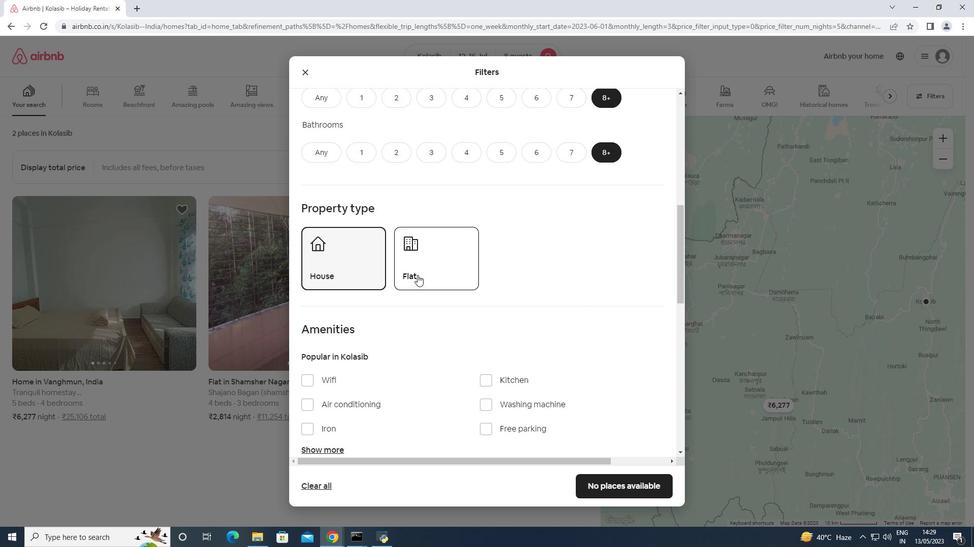 
Action: Mouse moved to (417, 275)
Screenshot: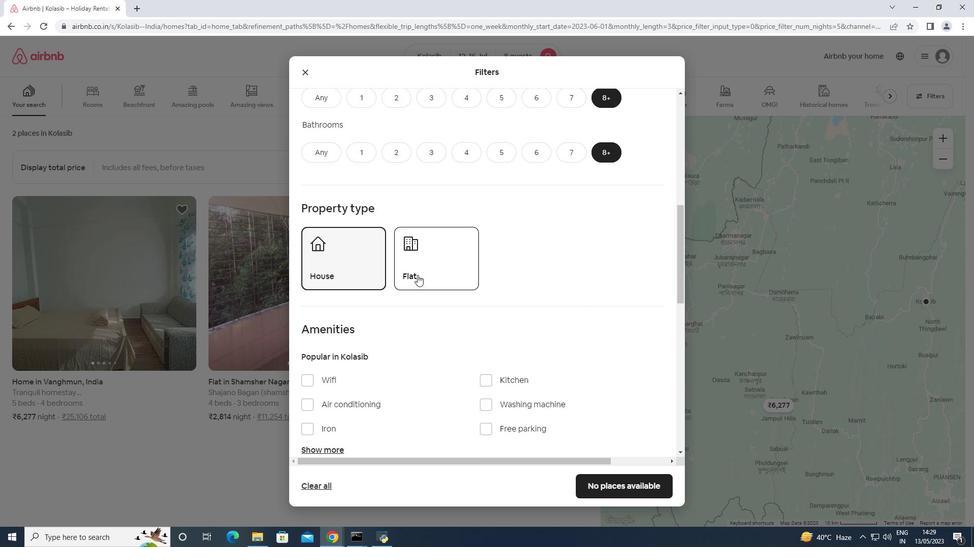 
Action: Mouse scrolled (417, 274) with delta (0, 0)
Screenshot: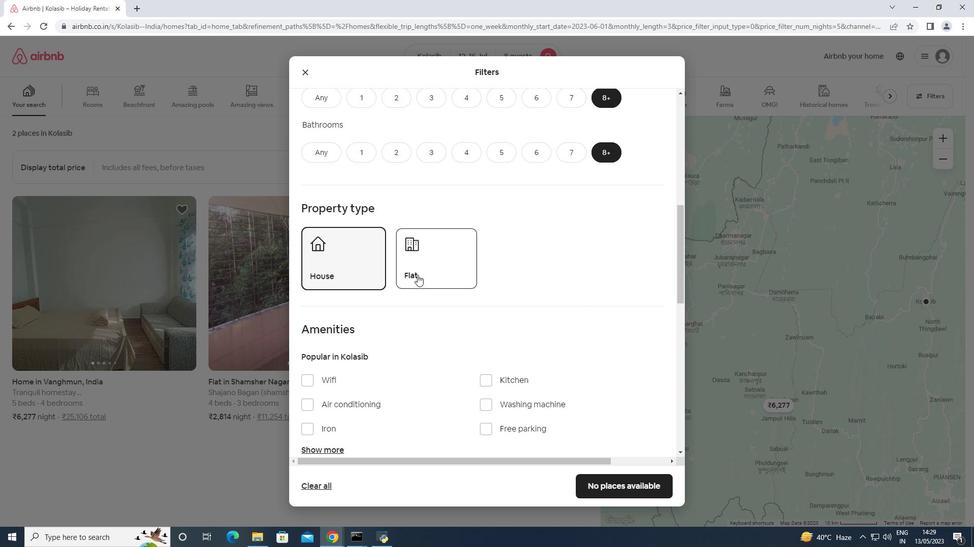 
Action: Mouse moved to (417, 275)
Screenshot: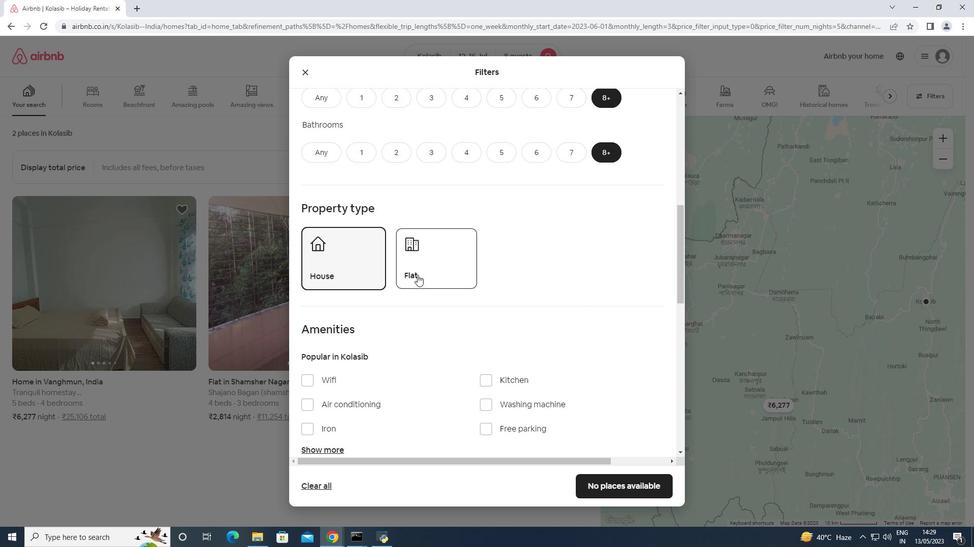 
Action: Mouse scrolled (417, 274) with delta (0, 0)
Screenshot: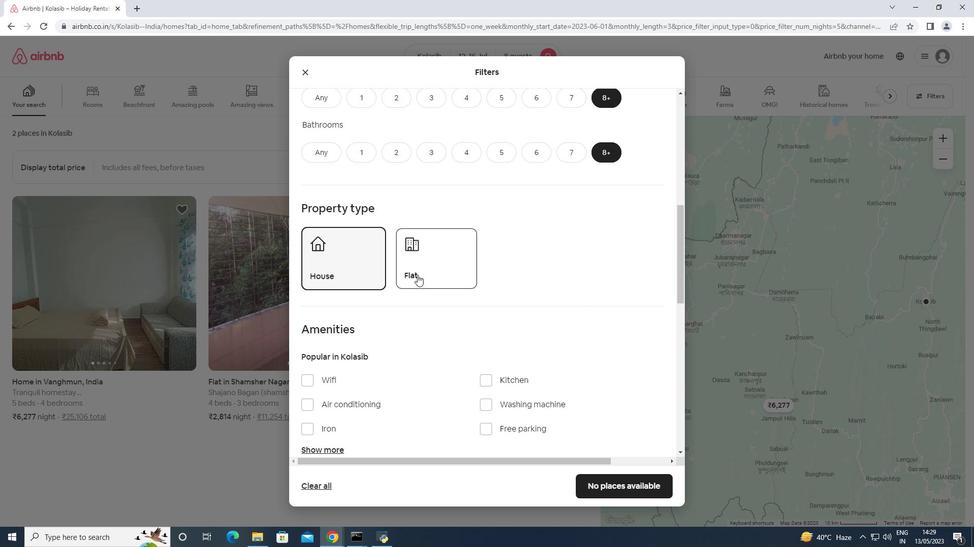 
Action: Mouse scrolled (417, 274) with delta (0, 0)
Screenshot: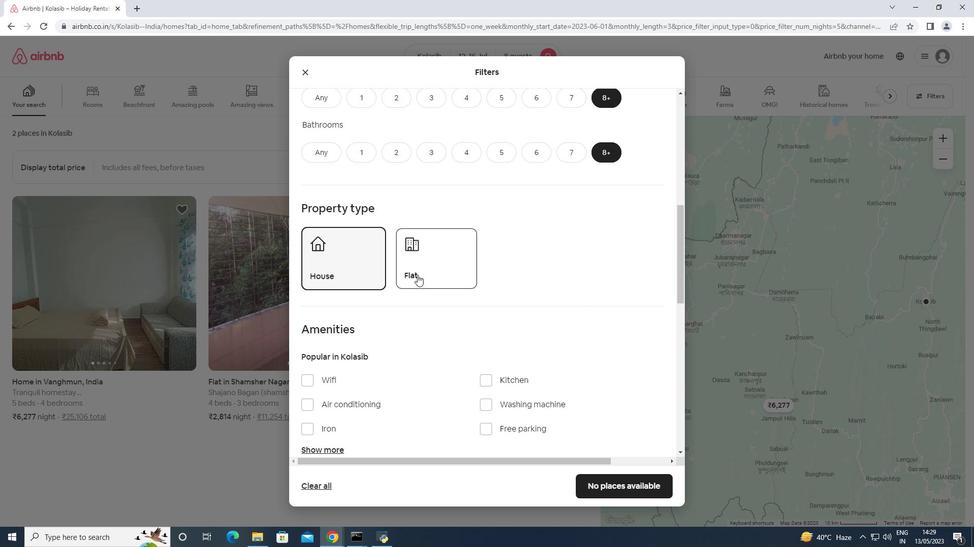 
Action: Mouse scrolled (417, 274) with delta (0, 0)
Screenshot: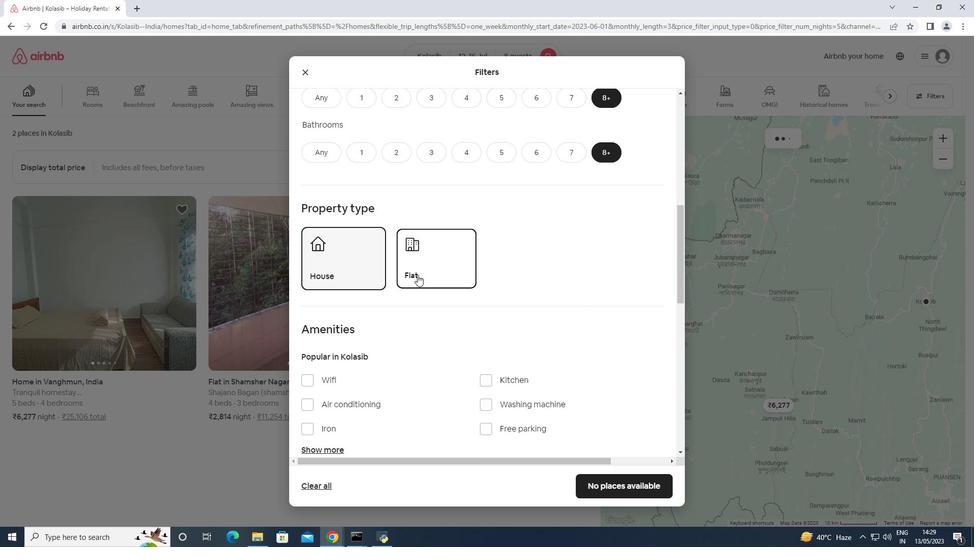
Action: Mouse scrolled (417, 274) with delta (0, 0)
Screenshot: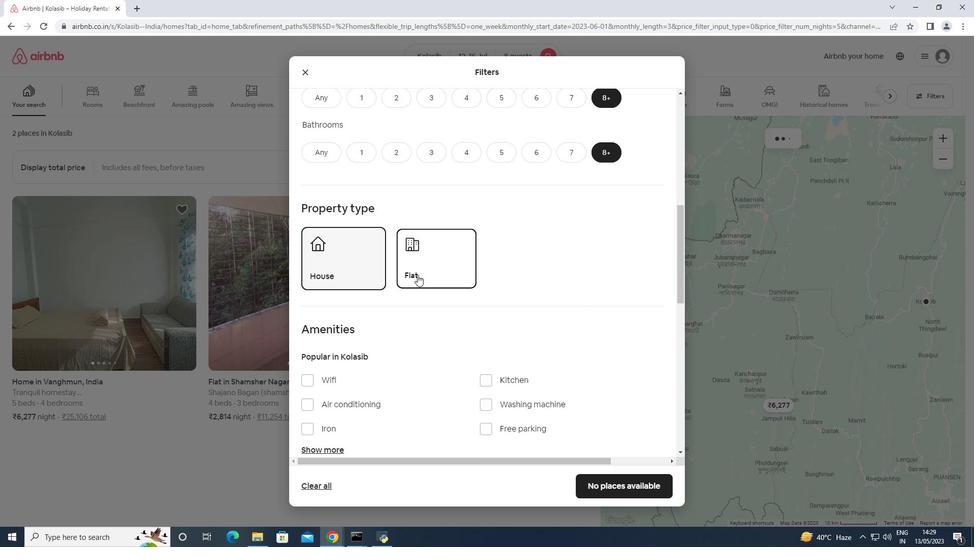 
Action: Mouse moved to (321, 197)
Screenshot: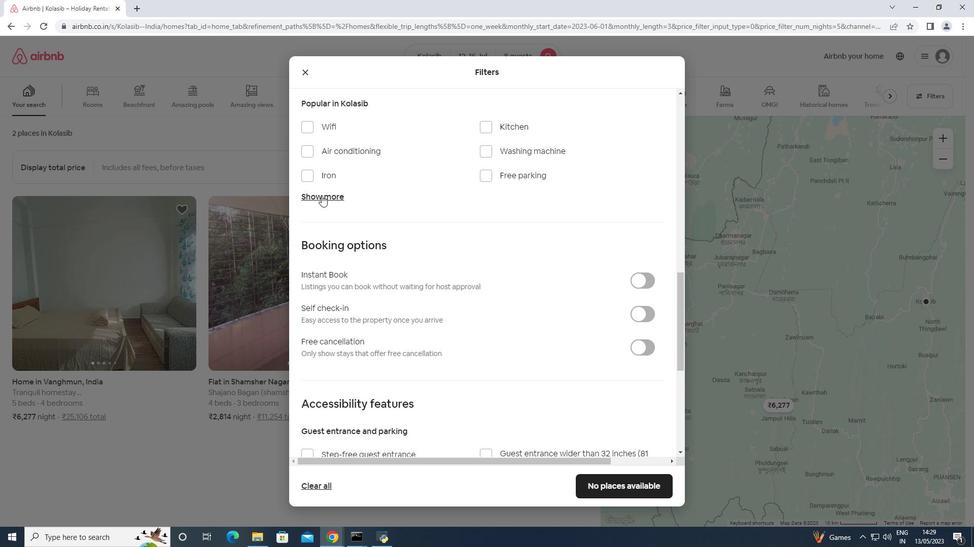 
Action: Mouse pressed left at (321, 197)
Screenshot: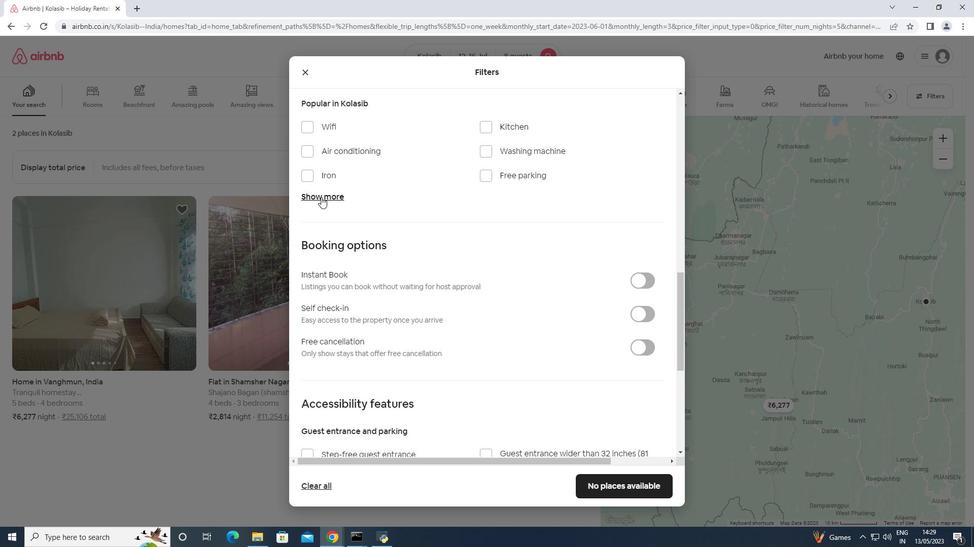 
Action: Mouse moved to (490, 177)
Screenshot: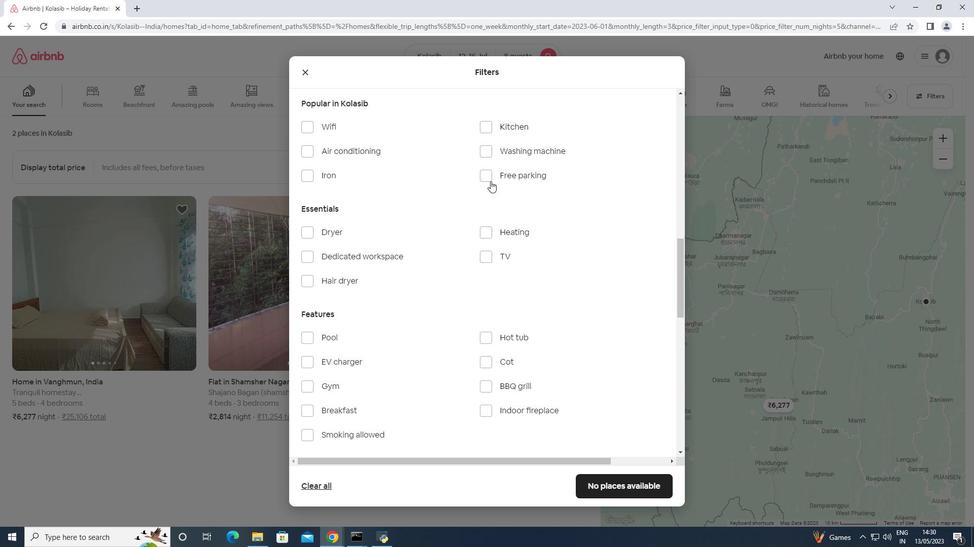 
Action: Mouse pressed left at (490, 177)
Screenshot: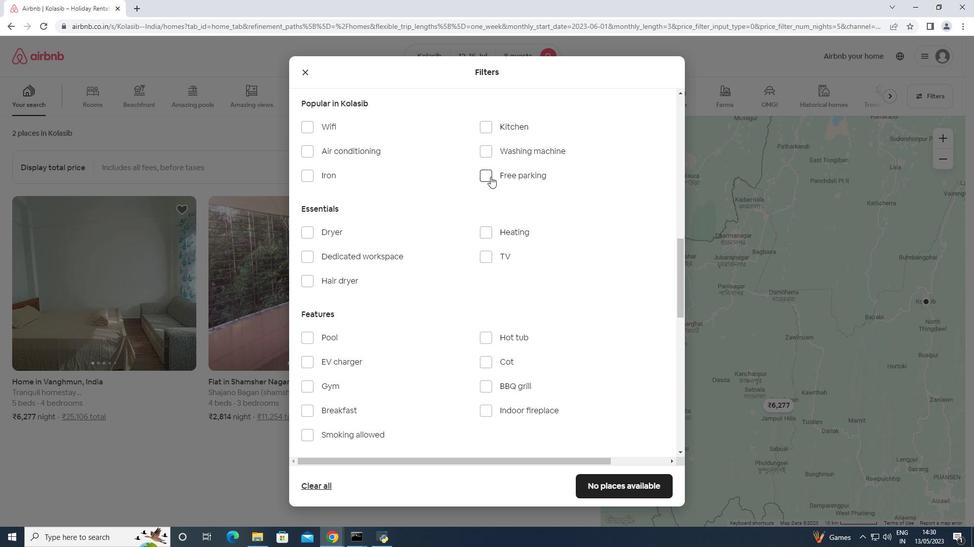 
Action: Mouse moved to (309, 122)
Screenshot: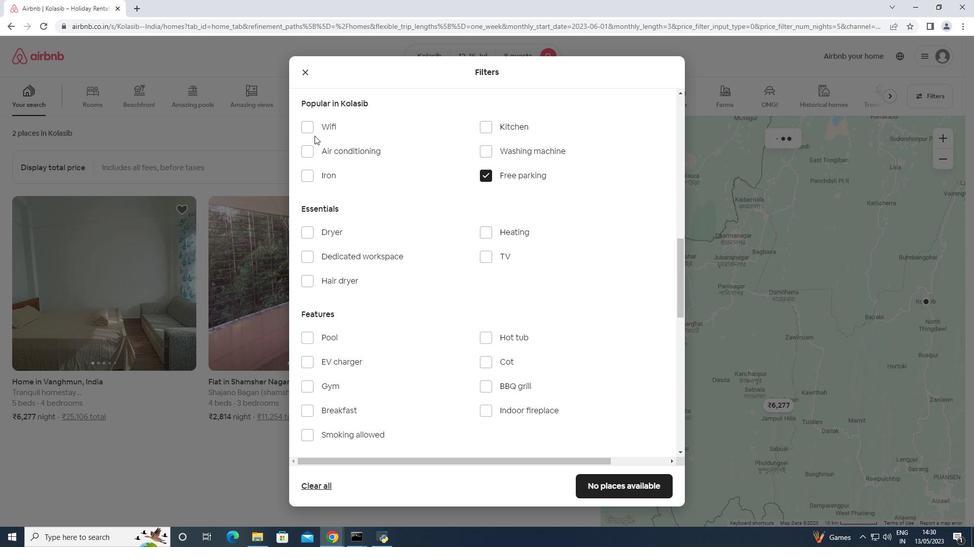 
Action: Mouse pressed left at (309, 122)
Screenshot: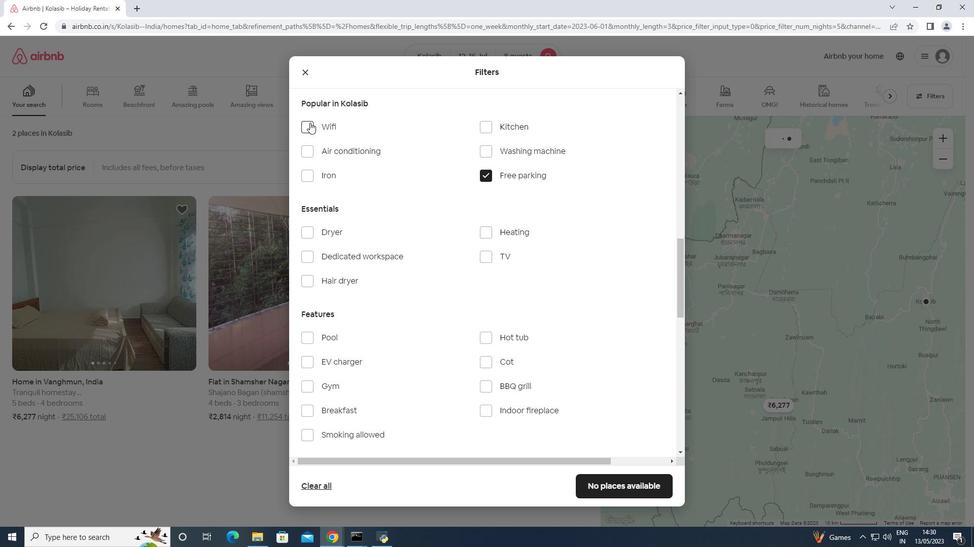 
Action: Mouse moved to (495, 255)
Screenshot: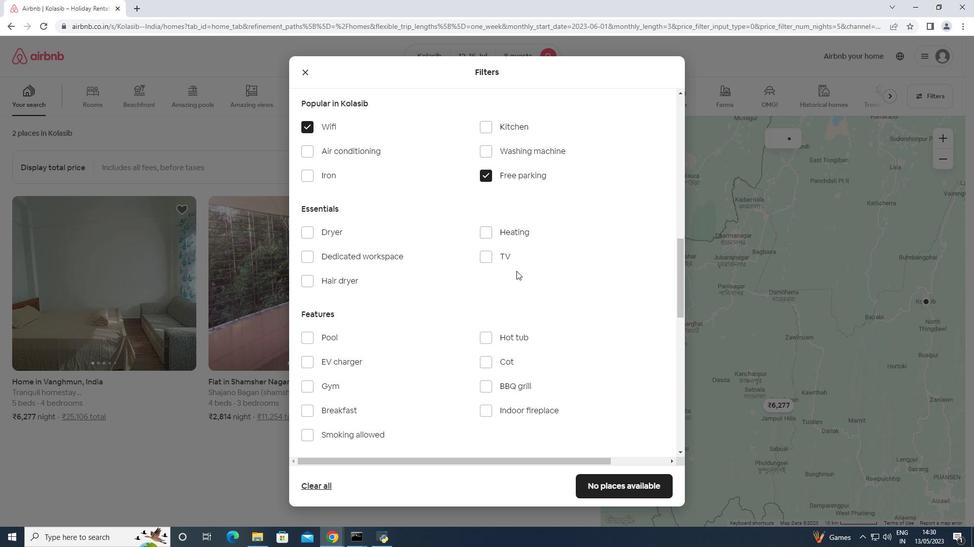 
Action: Mouse pressed left at (495, 255)
Screenshot: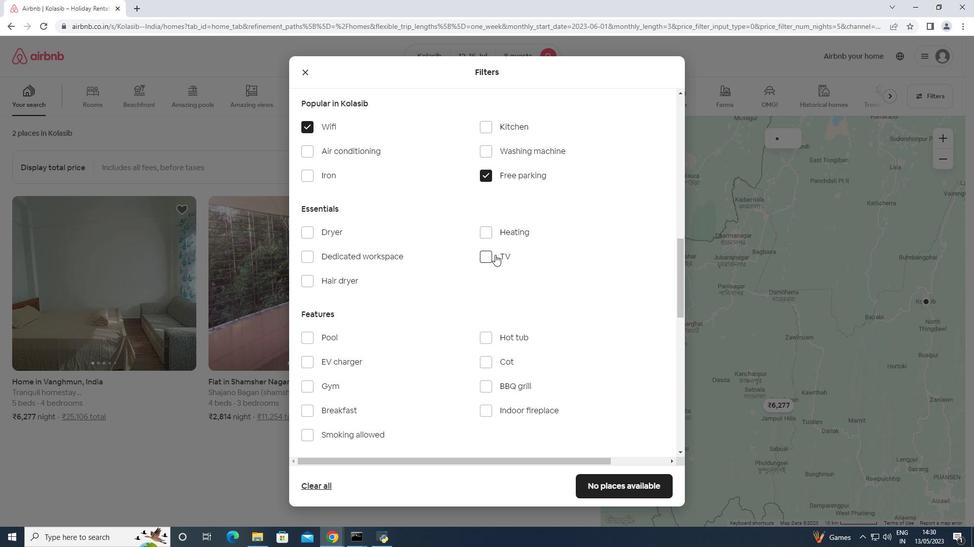 
Action: Mouse moved to (344, 395)
Screenshot: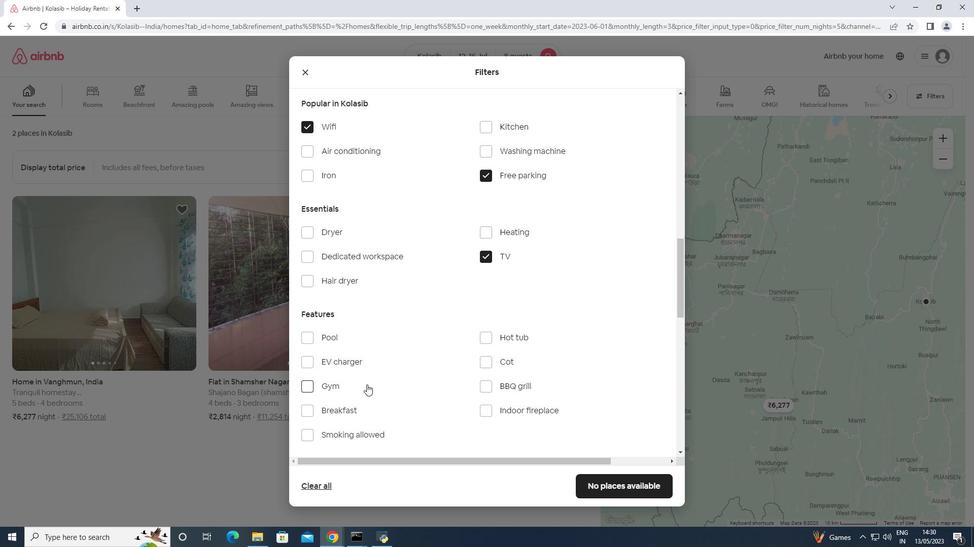 
Action: Mouse pressed left at (344, 395)
Screenshot: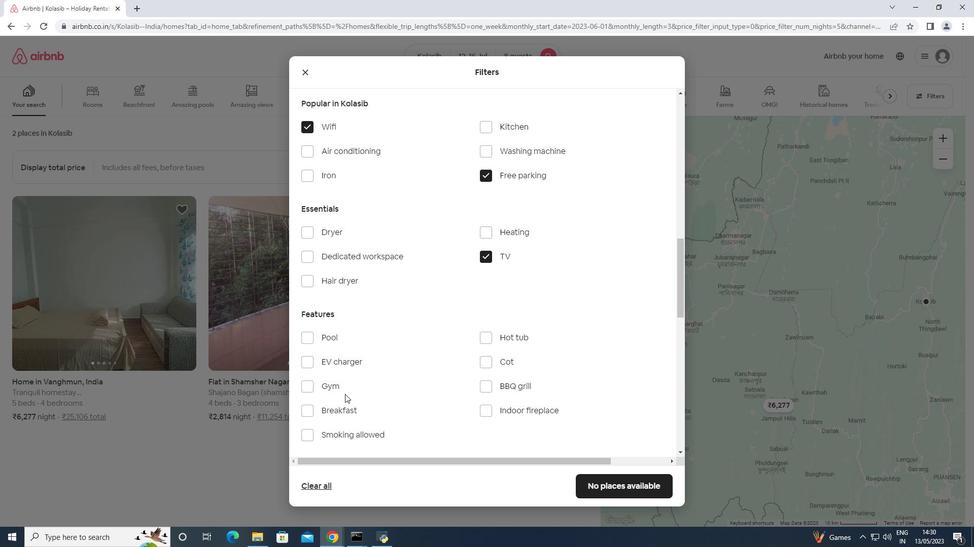 
Action: Mouse moved to (333, 389)
Screenshot: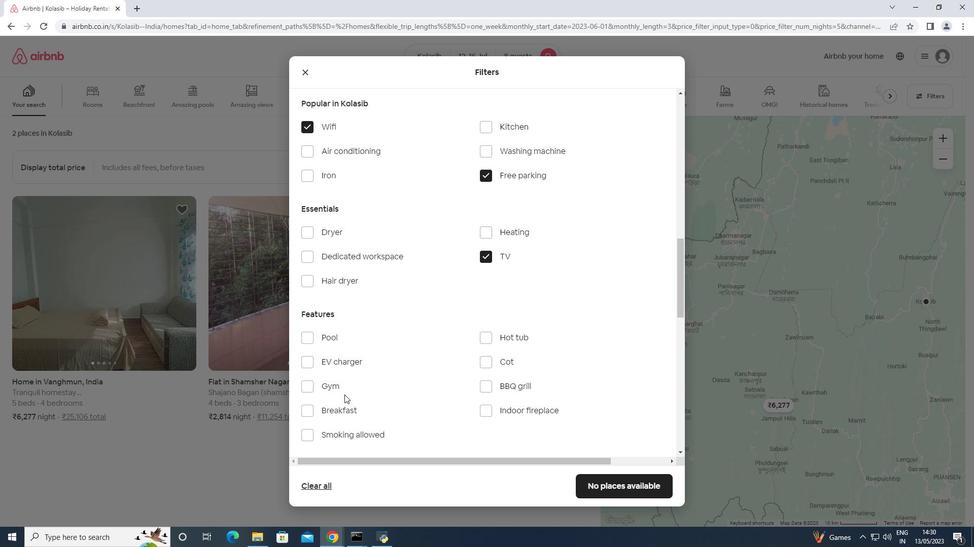 
Action: Mouse pressed left at (333, 389)
Screenshot: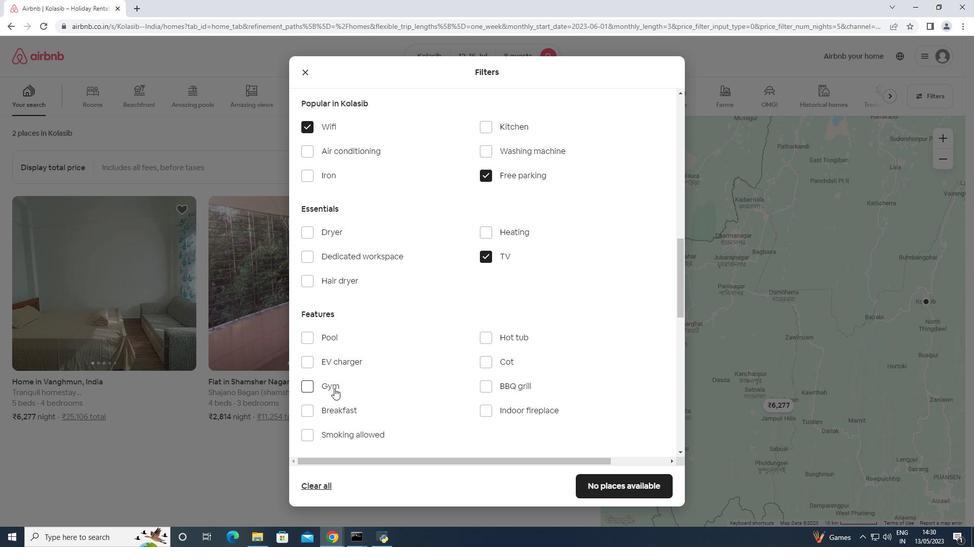 
Action: Mouse moved to (333, 410)
Screenshot: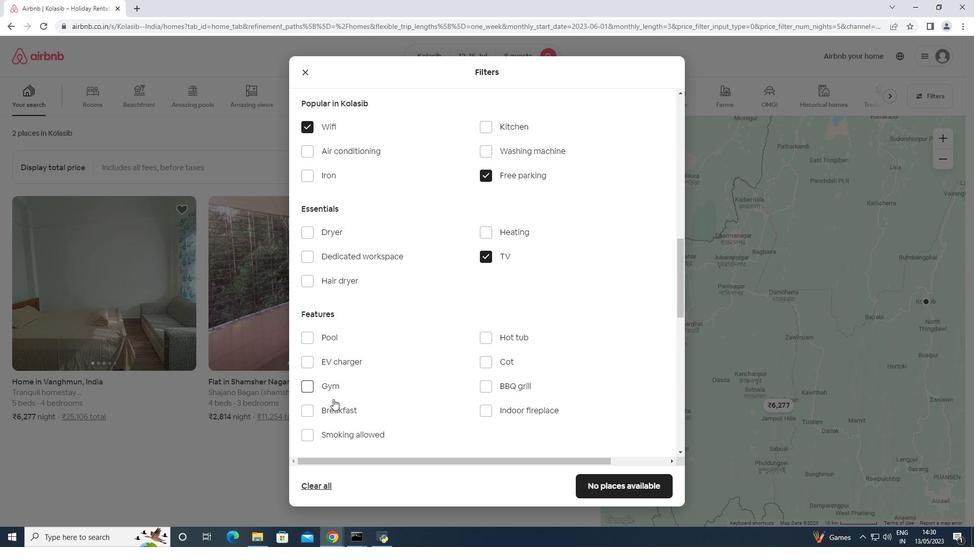 
Action: Mouse pressed left at (333, 410)
Screenshot: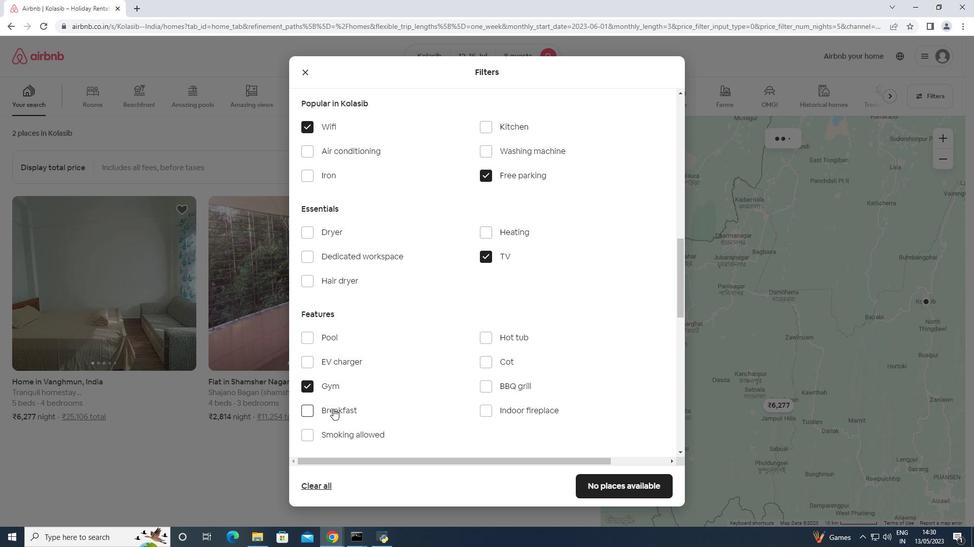 
Action: Mouse moved to (386, 354)
Screenshot: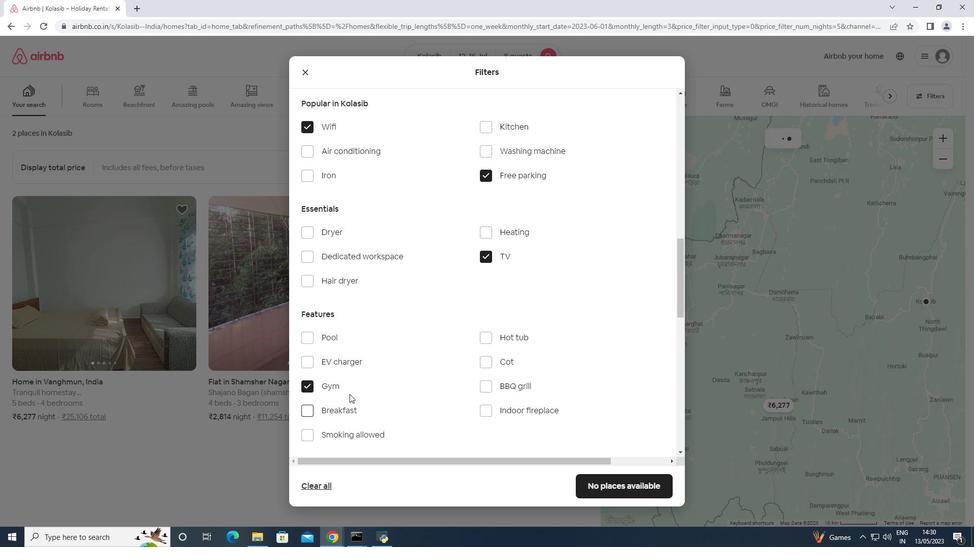 
Action: Mouse scrolled (386, 353) with delta (0, 0)
Screenshot: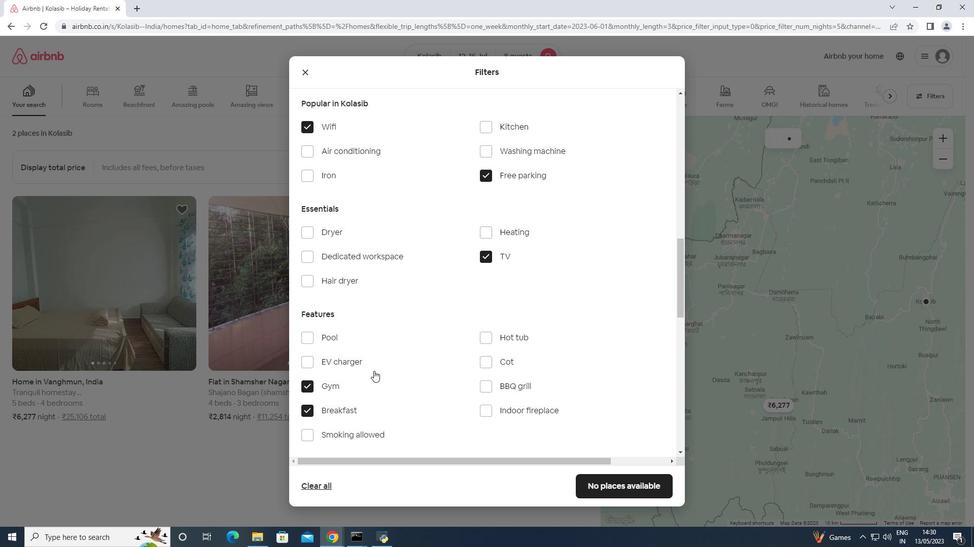 
Action: Mouse scrolled (386, 353) with delta (0, 0)
Screenshot: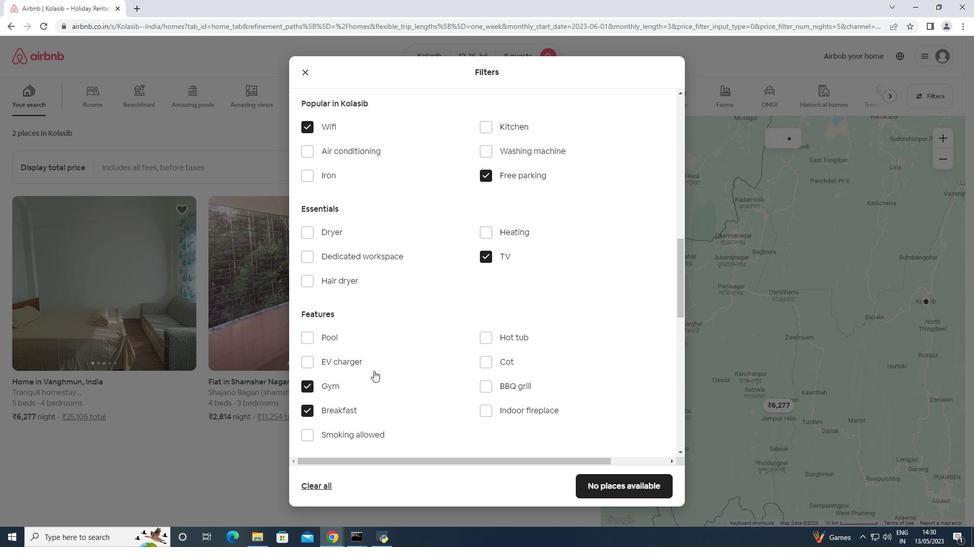 
Action: Mouse scrolled (386, 353) with delta (0, 0)
Screenshot: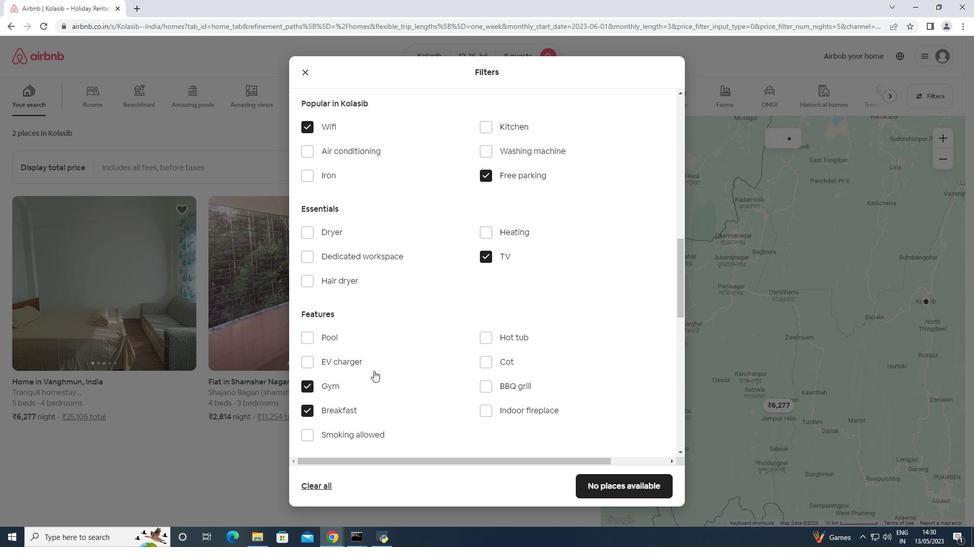 
Action: Mouse scrolled (386, 353) with delta (0, 0)
Screenshot: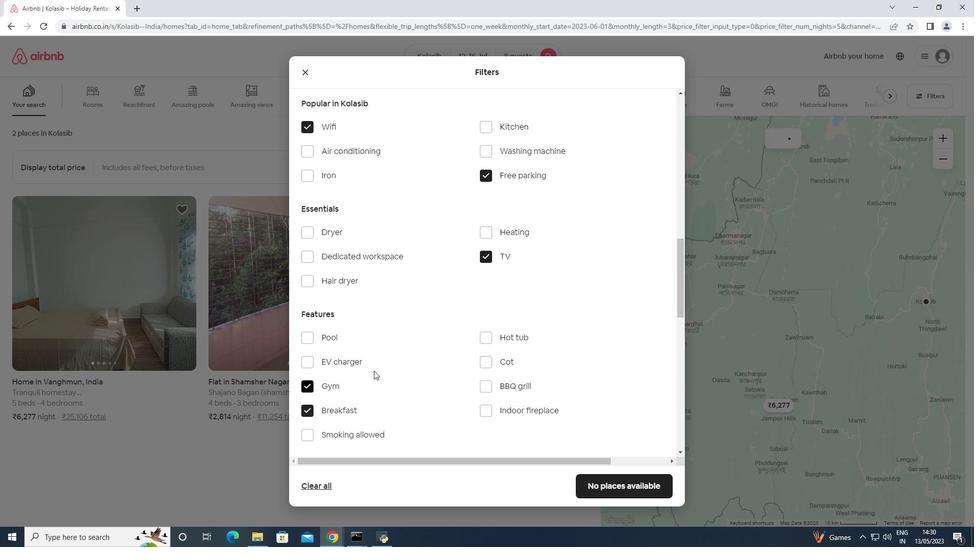 
Action: Mouse scrolled (386, 353) with delta (0, 0)
Screenshot: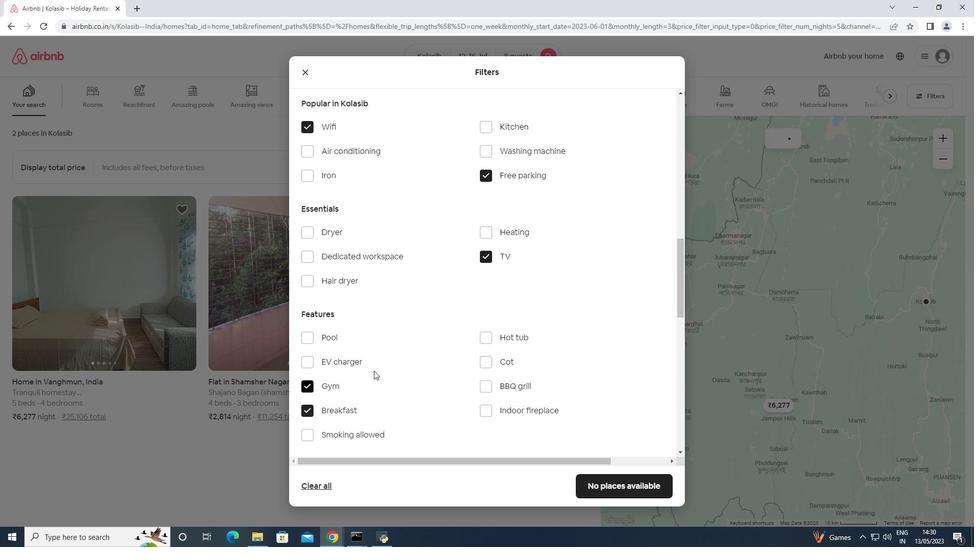 
Action: Mouse moved to (635, 374)
Screenshot: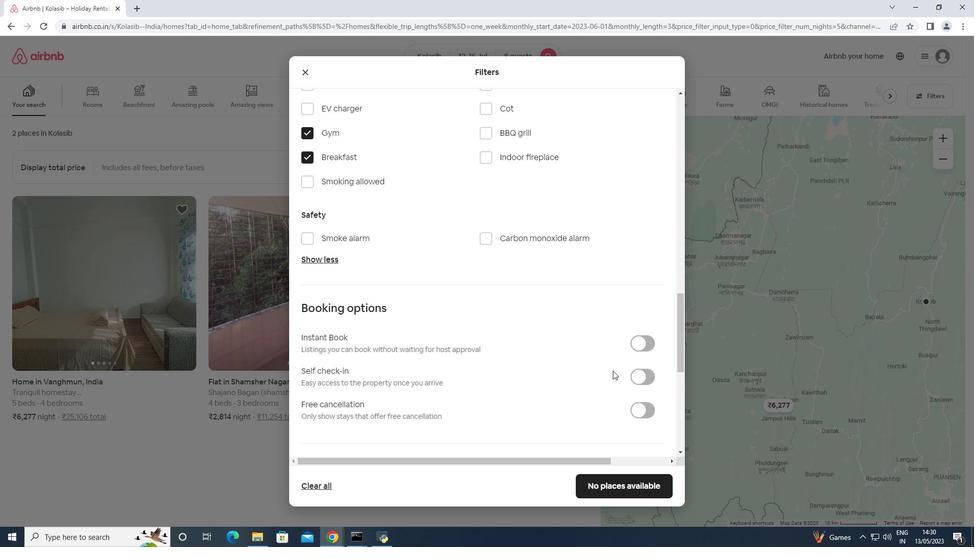 
Action: Mouse pressed left at (635, 374)
Screenshot: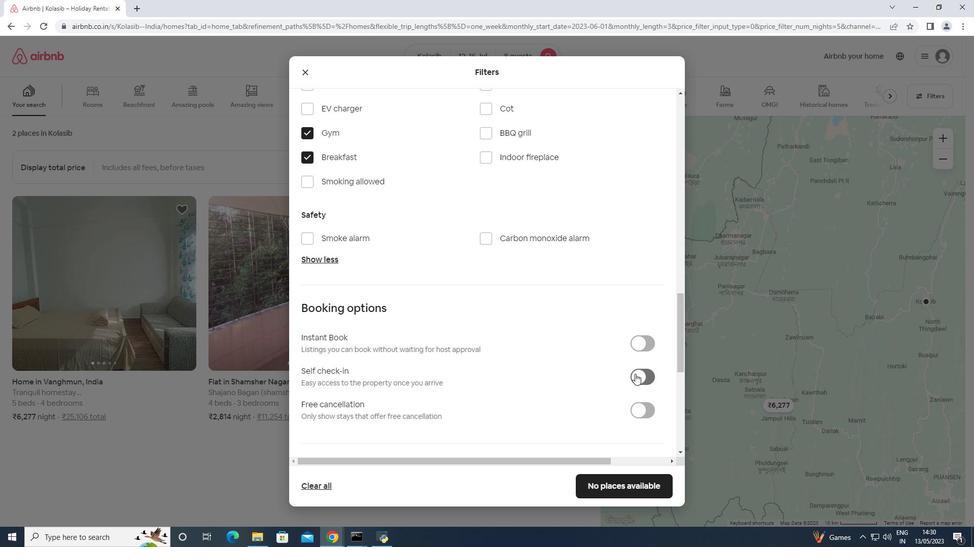 
Action: Mouse moved to (635, 374)
Screenshot: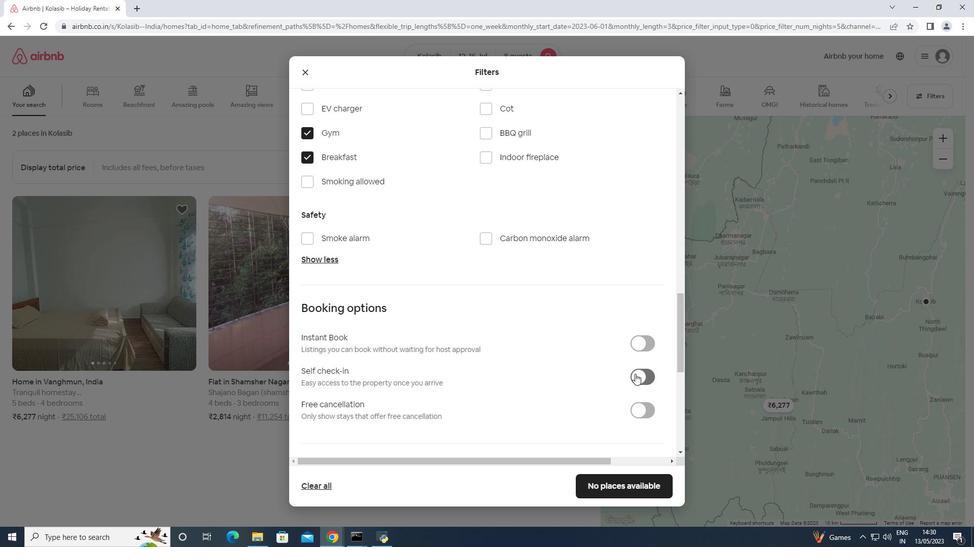 
Action: Mouse scrolled (635, 374) with delta (0, 0)
Screenshot: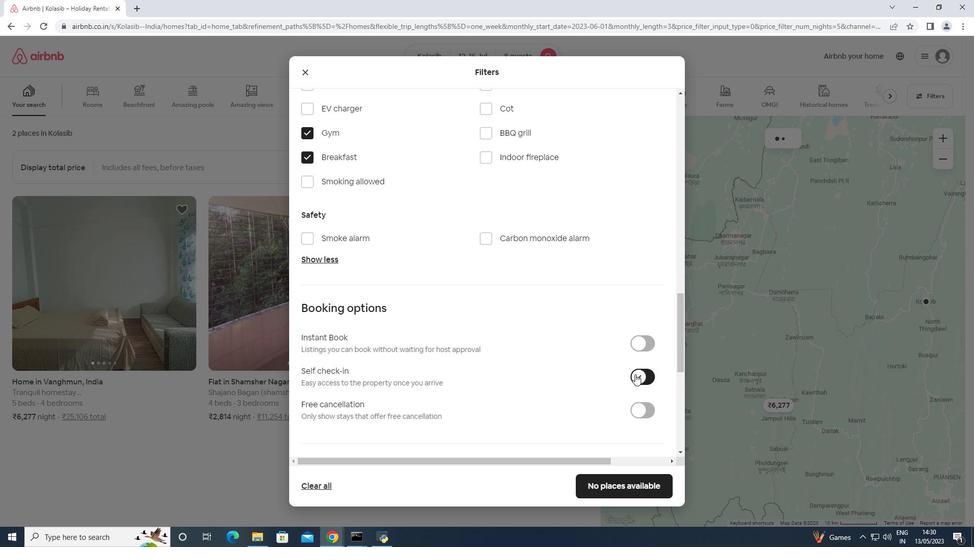 
Action: Mouse scrolled (635, 374) with delta (0, 0)
Screenshot: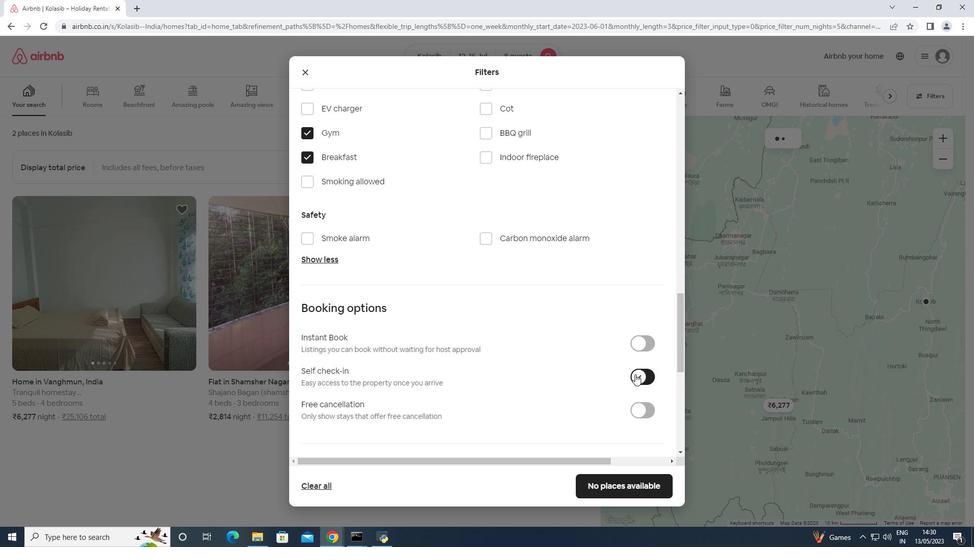 
Action: Mouse scrolled (635, 374) with delta (0, 0)
Screenshot: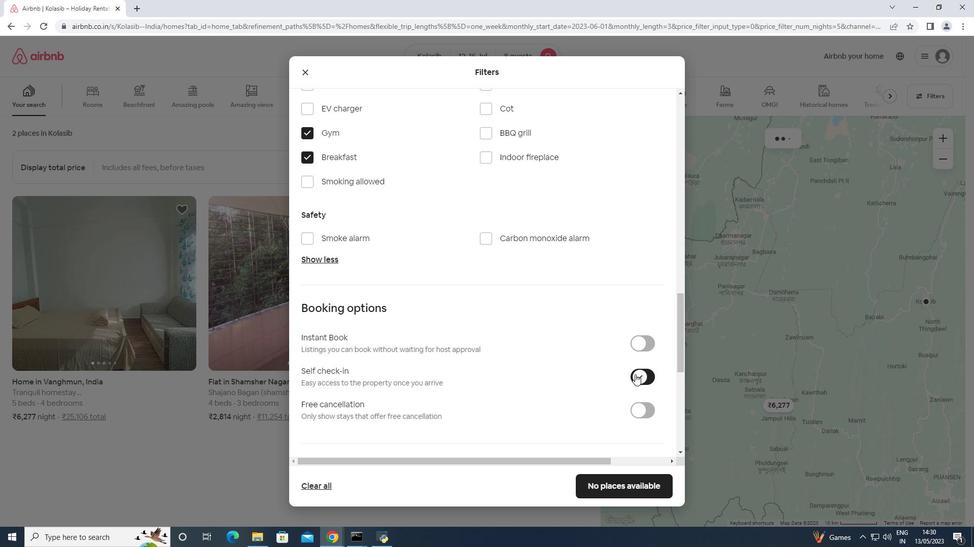 
Action: Mouse scrolled (635, 374) with delta (0, 0)
Screenshot: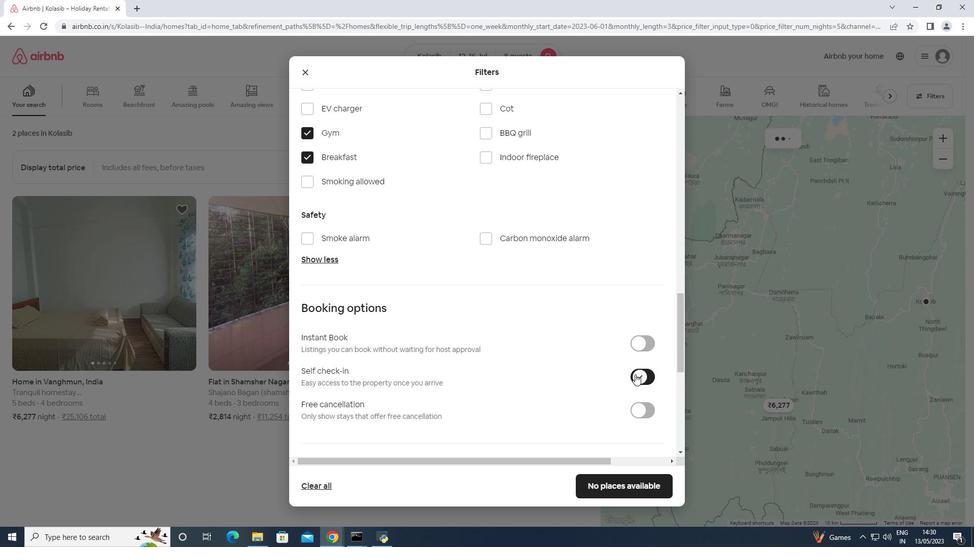 
Action: Mouse scrolled (635, 374) with delta (0, 0)
Screenshot: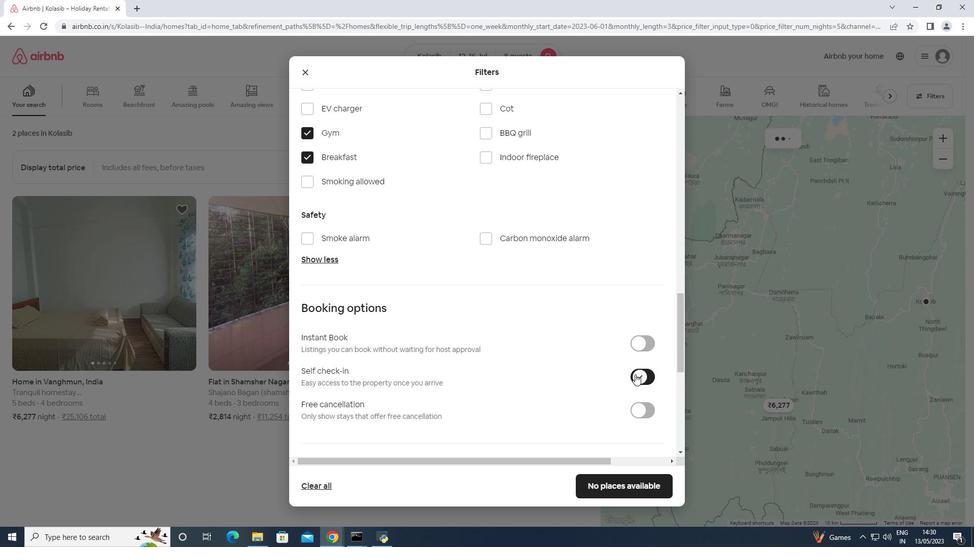 
Action: Mouse scrolled (635, 374) with delta (0, 0)
Screenshot: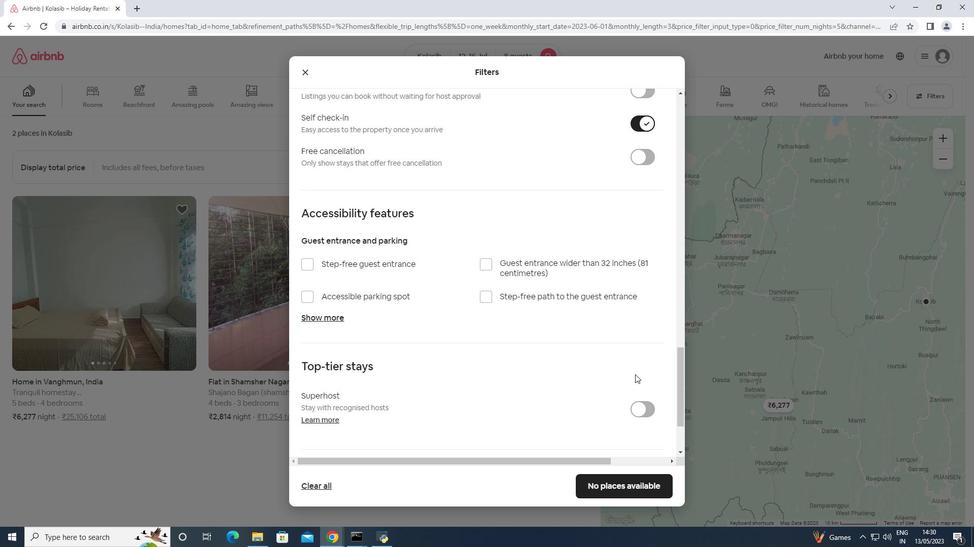
Action: Mouse scrolled (635, 374) with delta (0, 0)
Screenshot: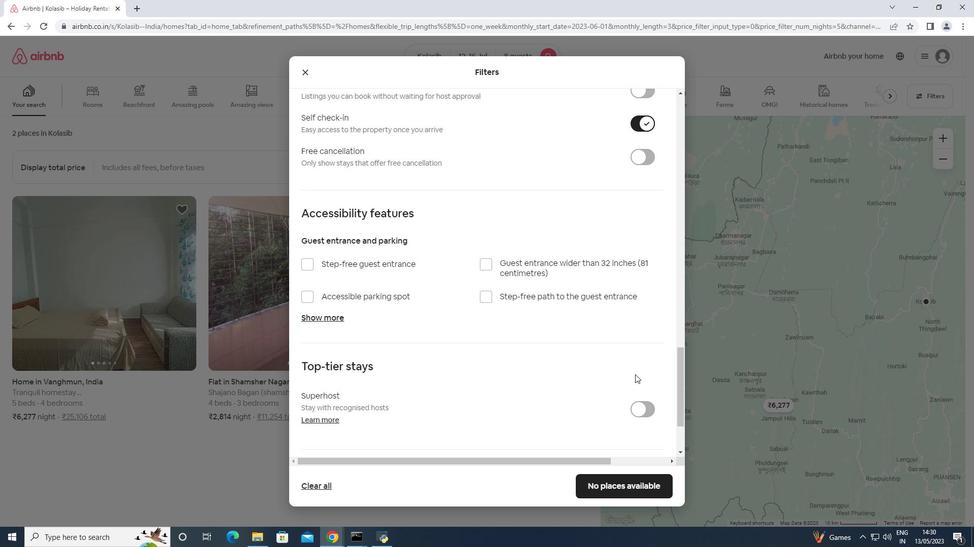 
Action: Mouse scrolled (635, 374) with delta (0, 0)
Screenshot: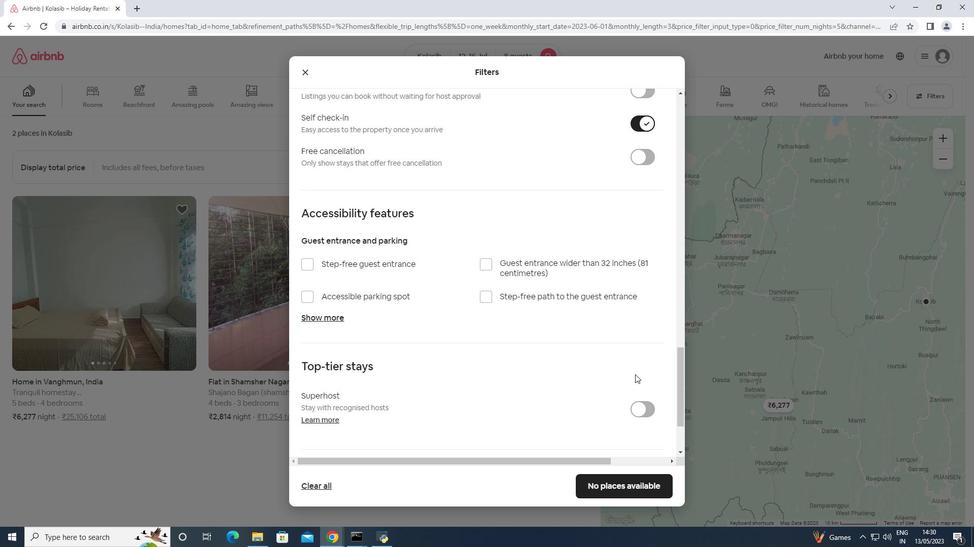
Action: Mouse scrolled (635, 374) with delta (0, 0)
Screenshot: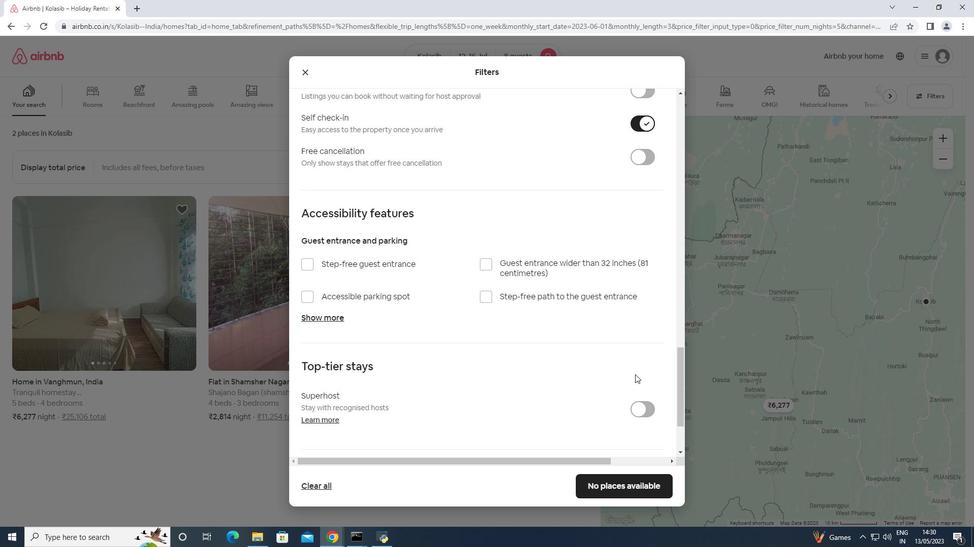 
Action: Mouse scrolled (635, 374) with delta (0, 0)
Screenshot: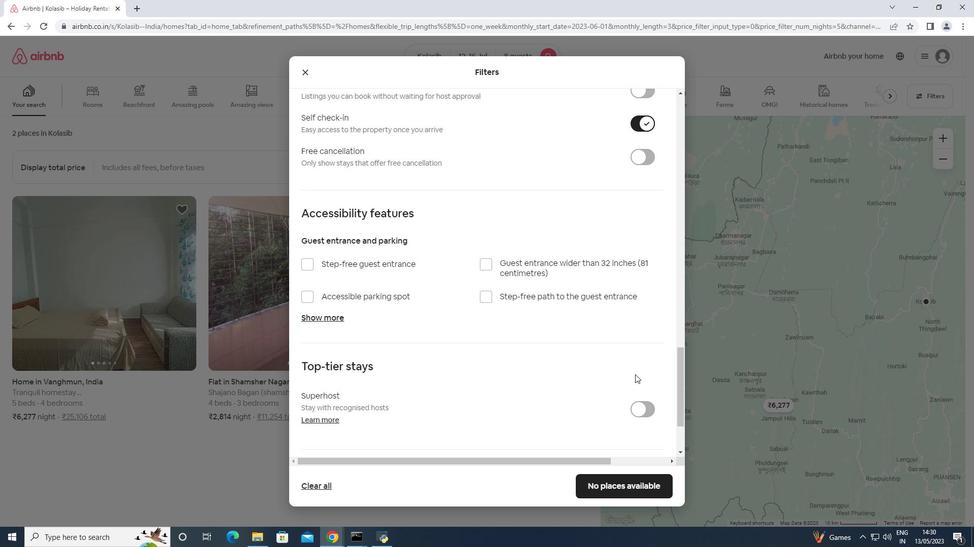 
Action: Mouse moved to (364, 407)
Screenshot: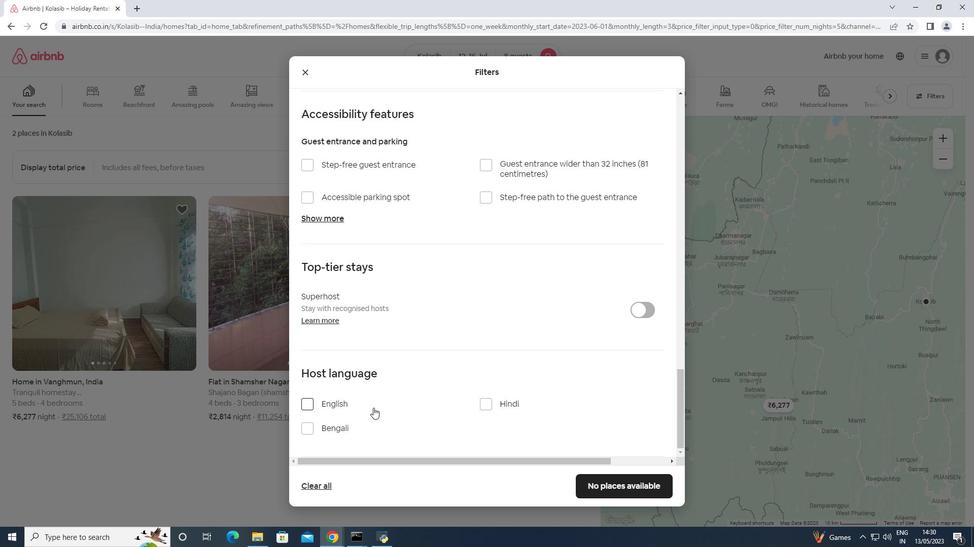 
Action: Mouse pressed left at (364, 407)
Screenshot: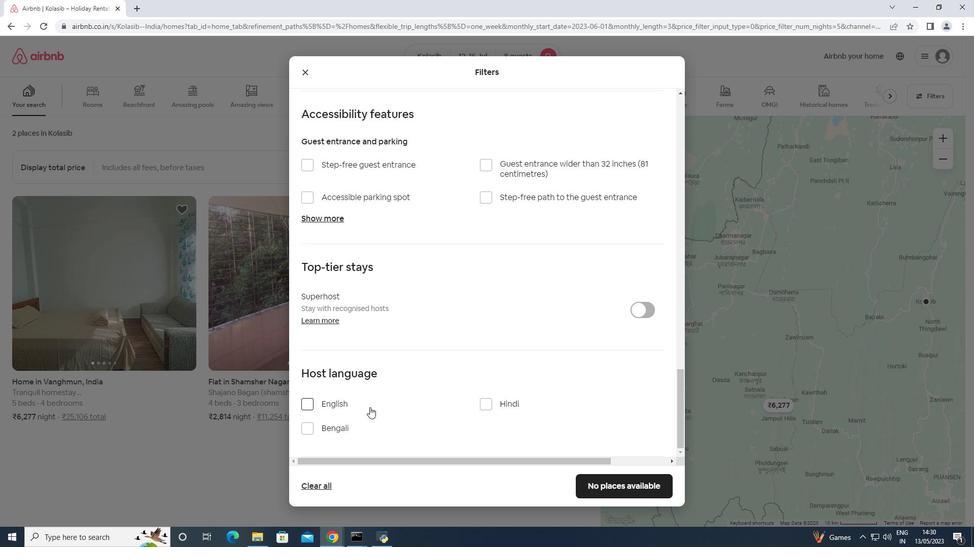 
Action: Mouse moved to (607, 485)
Screenshot: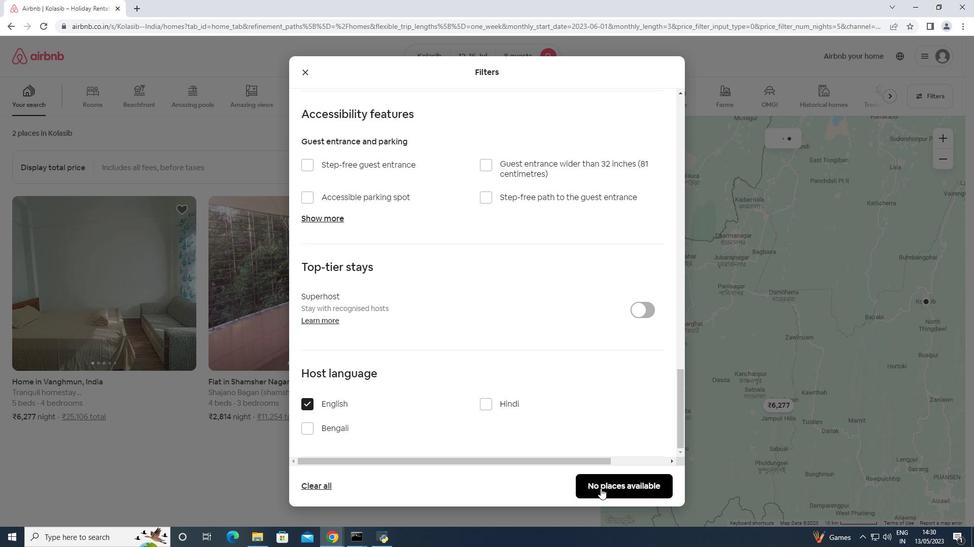 
Action: Mouse pressed left at (607, 485)
Screenshot: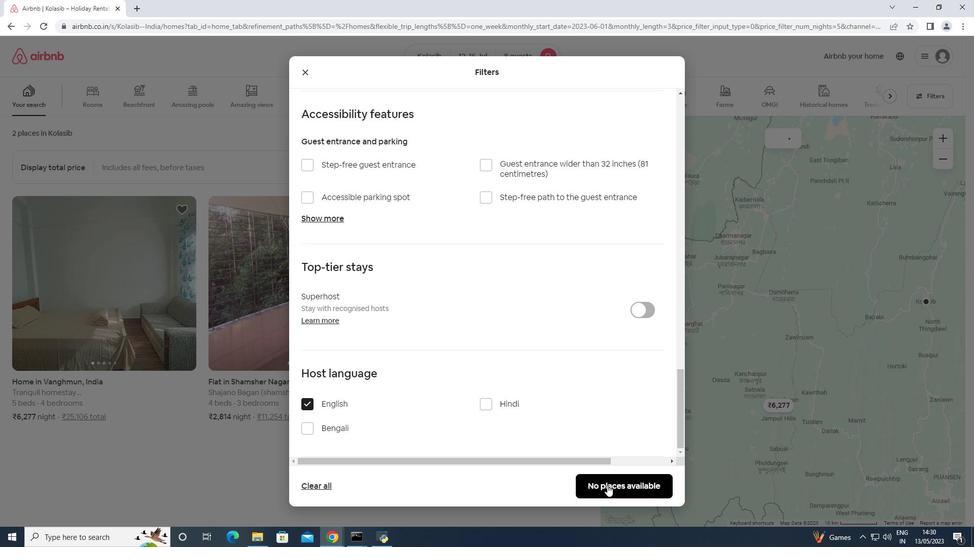 
Action: Mouse moved to (388, 145)
Screenshot: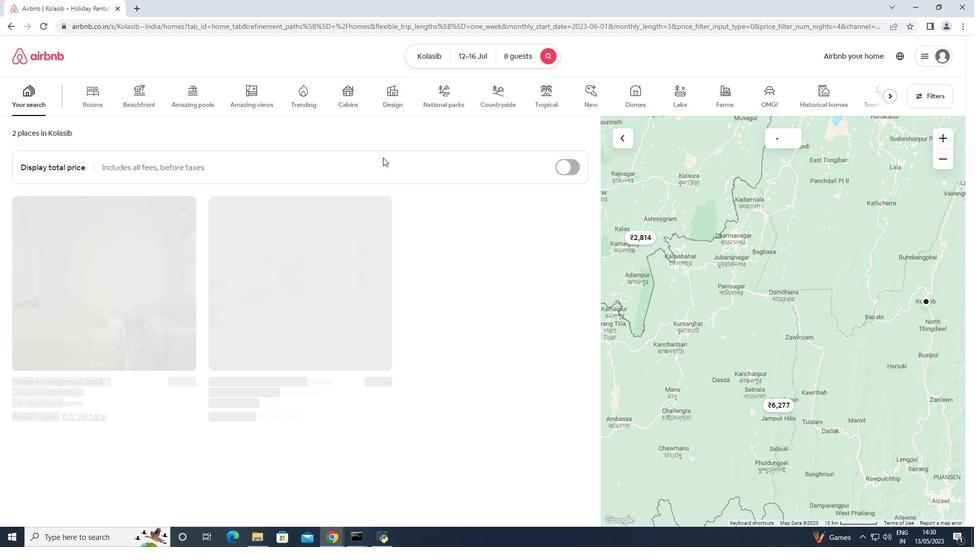 
